Task: Find connections with filter location Chās with filter topic #creativitywith filter profile language French with filter current company Motilal Oswal Financial Services Ltd with filter school Vel's Institute of Science, Technoloyg and Advanced Studies, Chennai with filter industry Data Security Software Products with filter service category Headshot Photography with filter keywords title Sociologist
Action: Mouse moved to (501, 48)
Screenshot: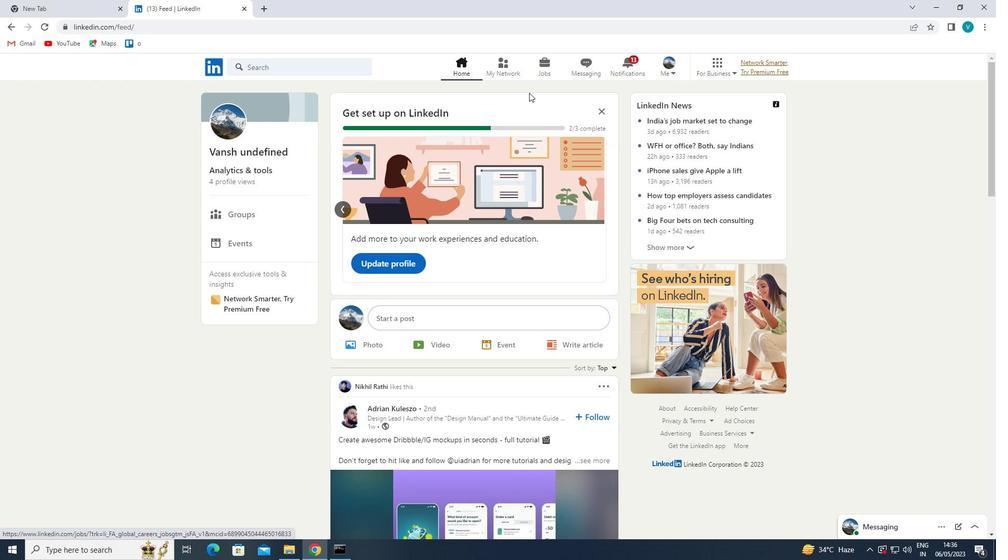 
Action: Mouse pressed left at (501, 48)
Screenshot: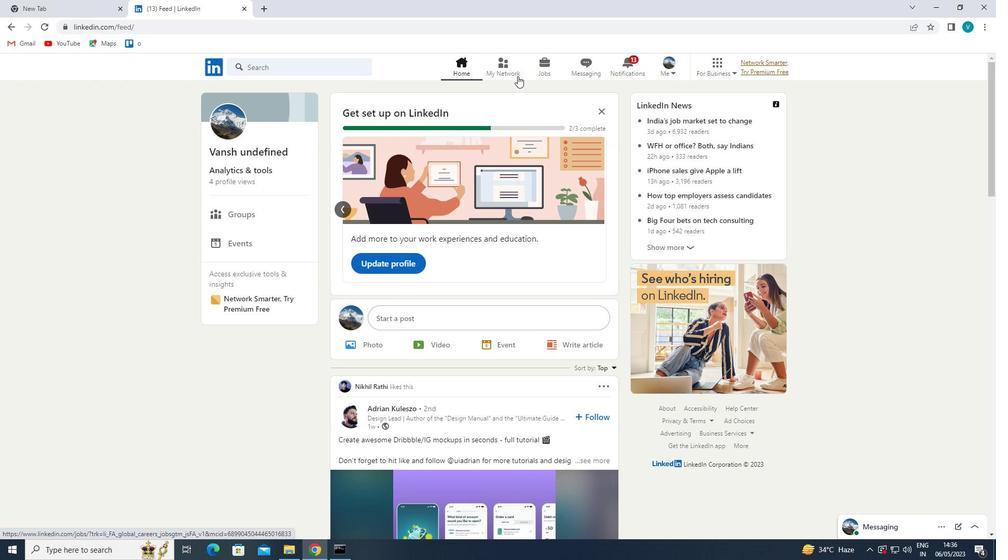 
Action: Mouse moved to (515, 77)
Screenshot: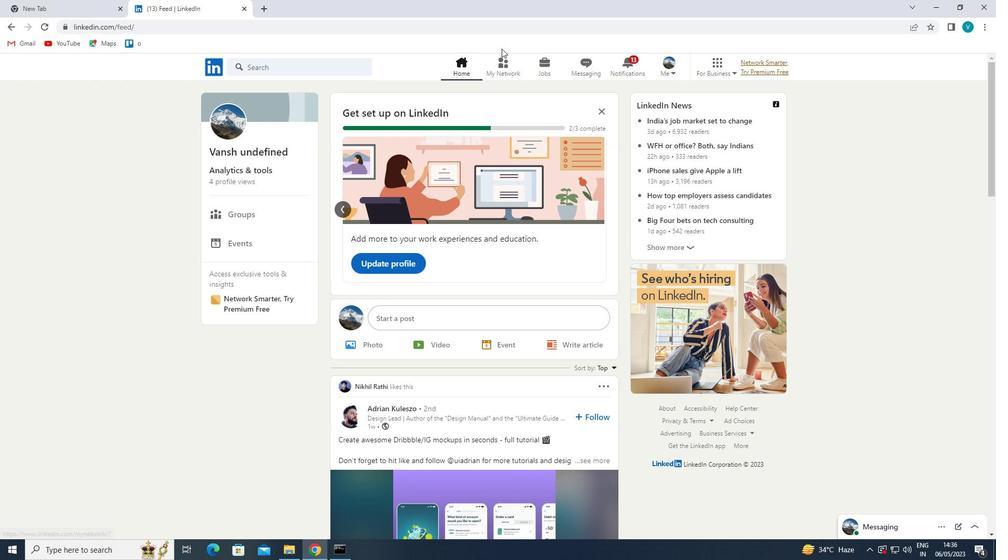 
Action: Mouse pressed left at (515, 77)
Screenshot: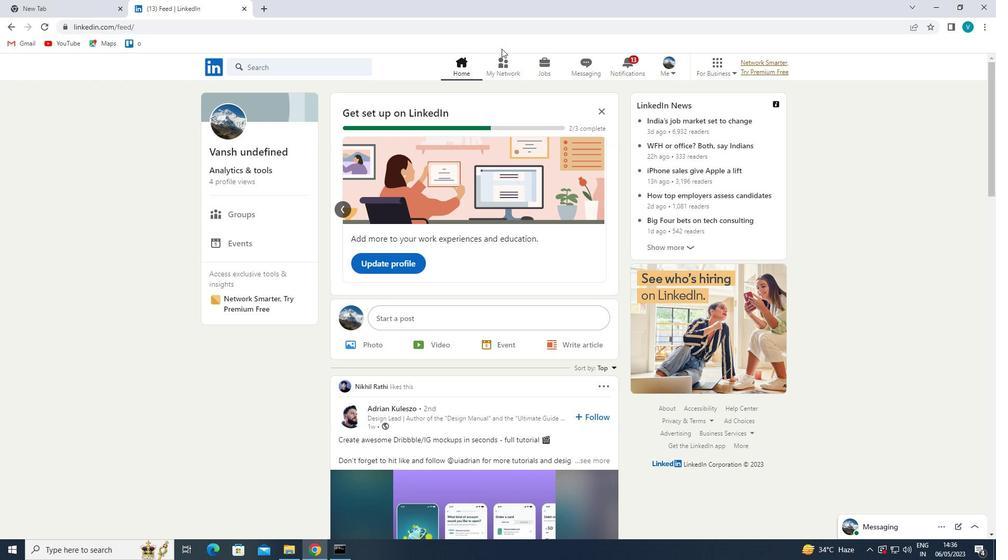 
Action: Mouse moved to (296, 121)
Screenshot: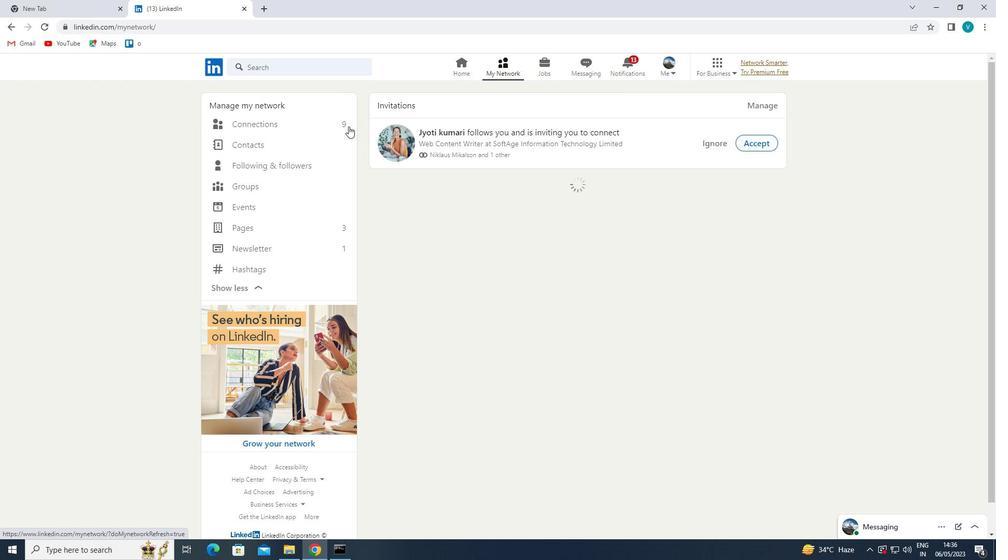
Action: Mouse pressed left at (296, 121)
Screenshot: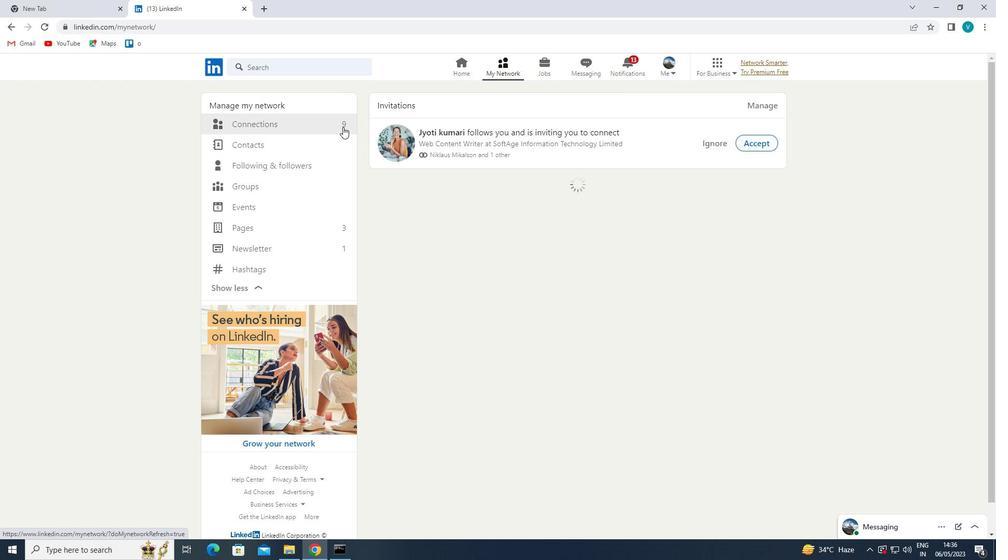 
Action: Mouse moved to (572, 127)
Screenshot: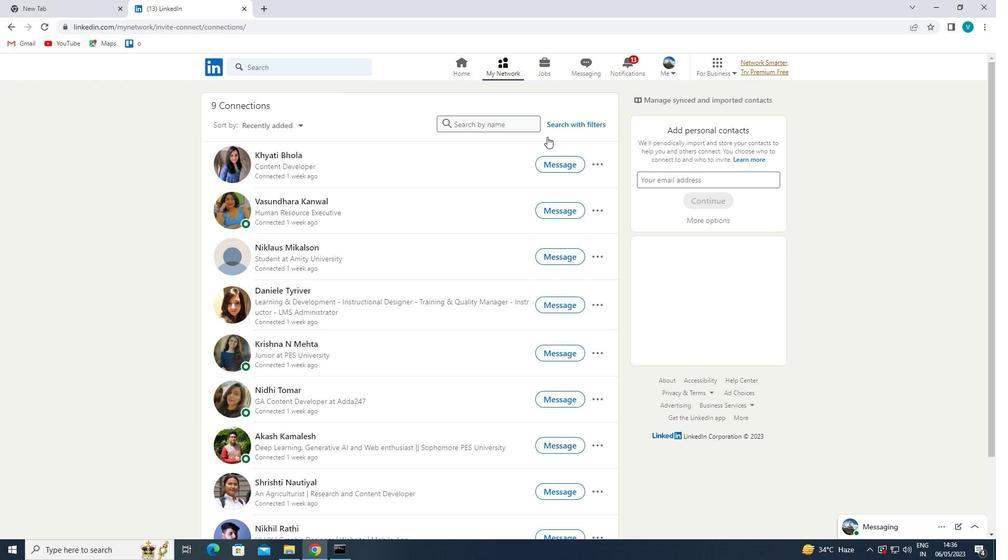 
Action: Mouse pressed left at (572, 127)
Screenshot: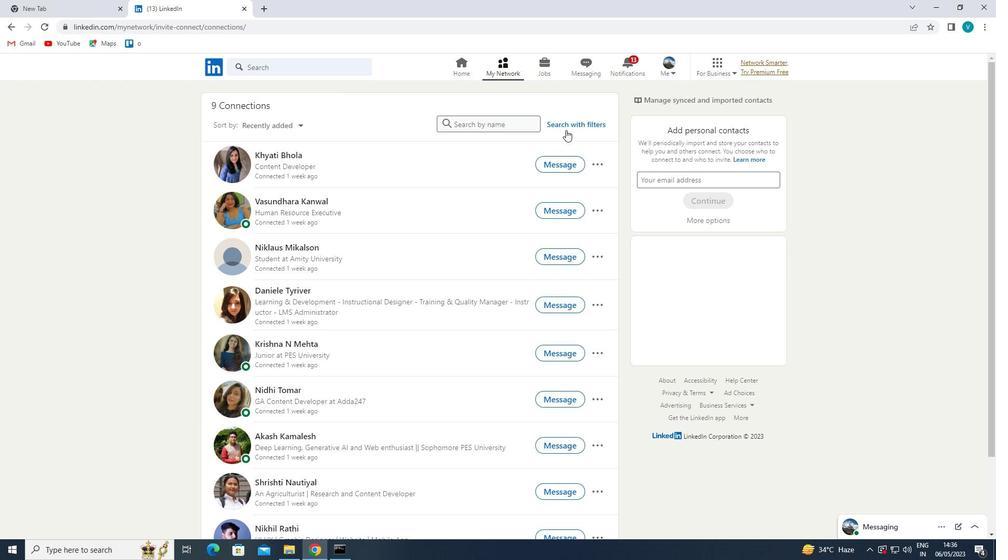 
Action: Mouse moved to (484, 99)
Screenshot: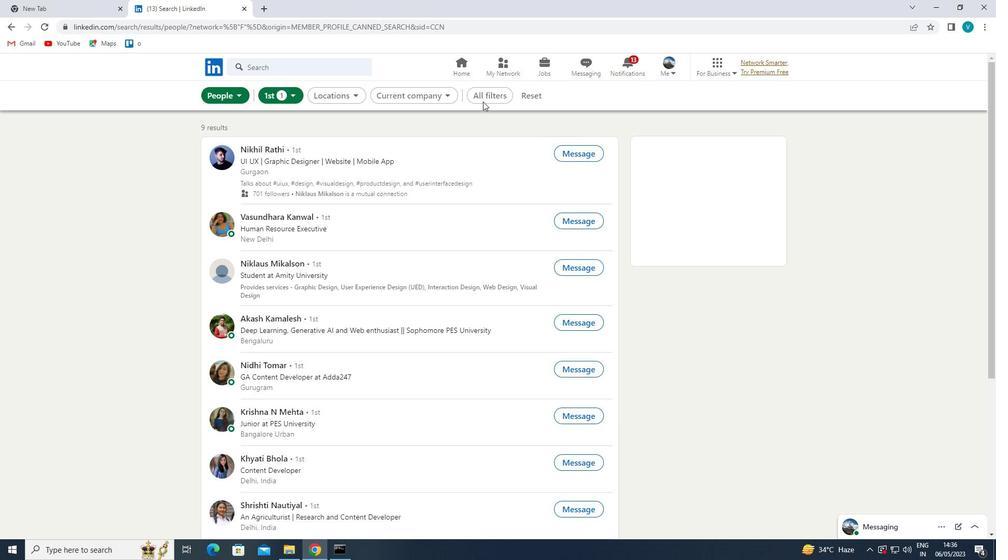 
Action: Mouse pressed left at (484, 99)
Screenshot: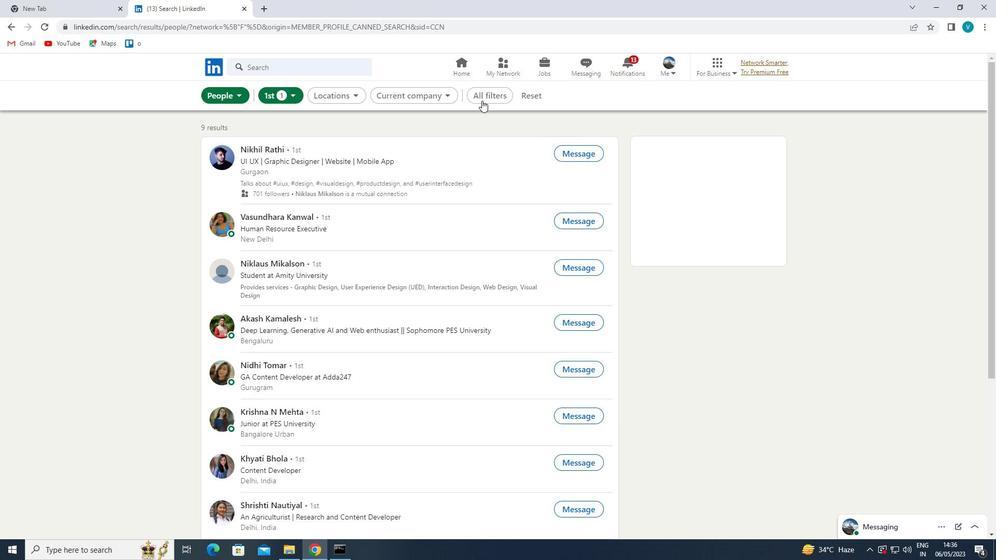 
Action: Mouse moved to (862, 277)
Screenshot: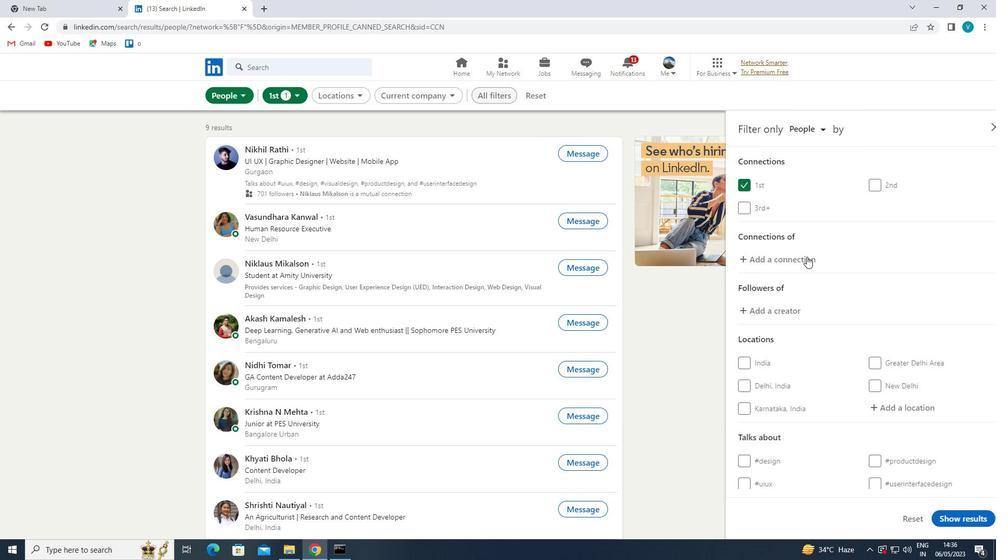 
Action: Mouse scrolled (862, 277) with delta (0, 0)
Screenshot: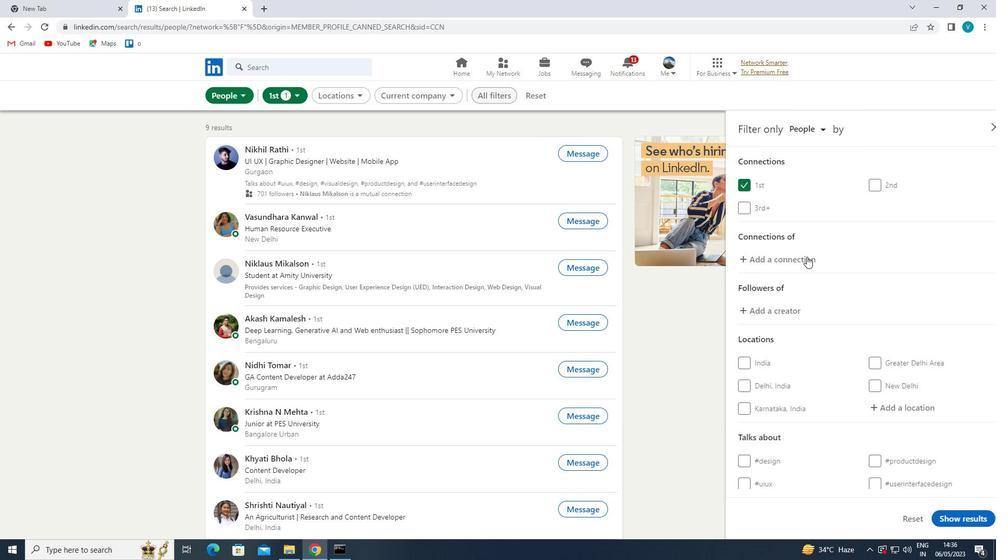 
Action: Mouse scrolled (862, 277) with delta (0, 0)
Screenshot: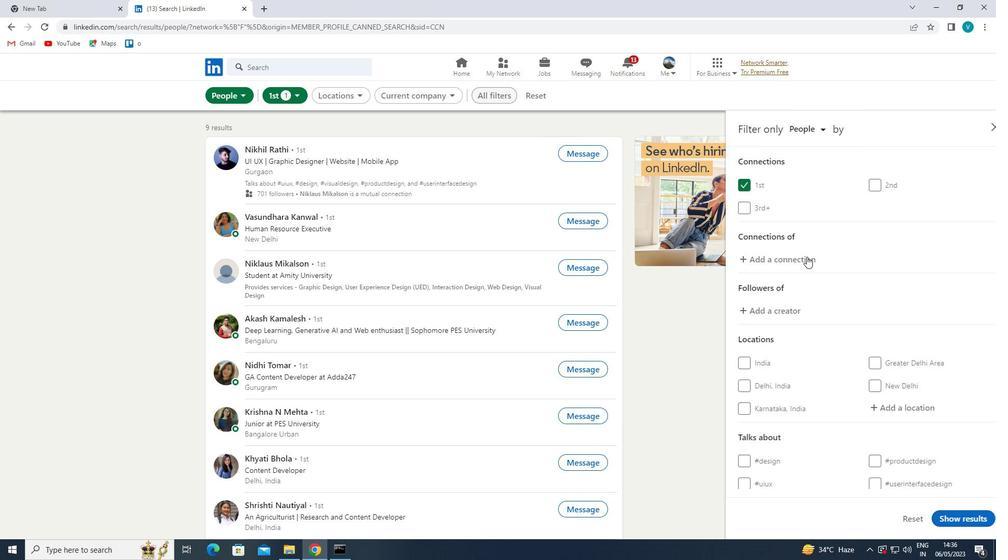 
Action: Mouse moved to (874, 307)
Screenshot: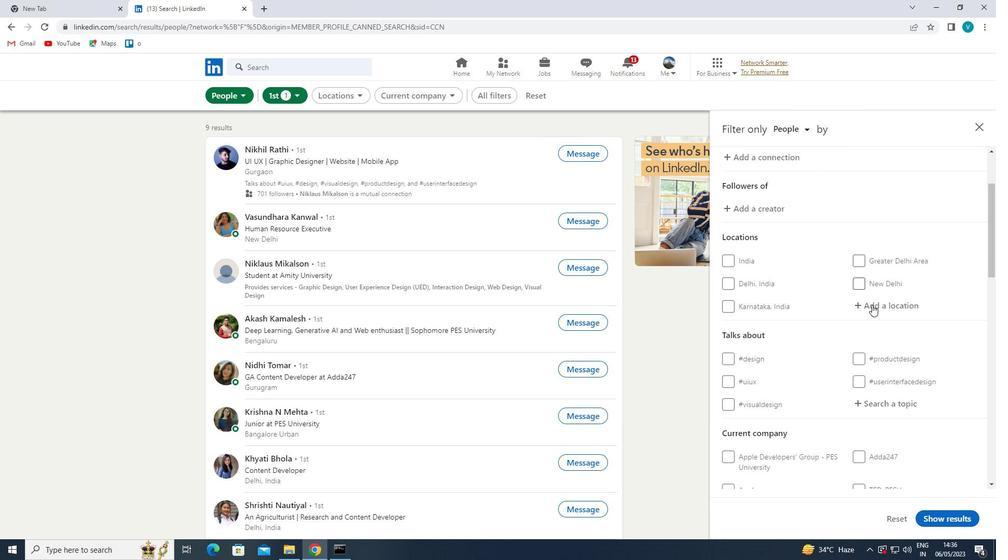 
Action: Mouse pressed left at (874, 307)
Screenshot: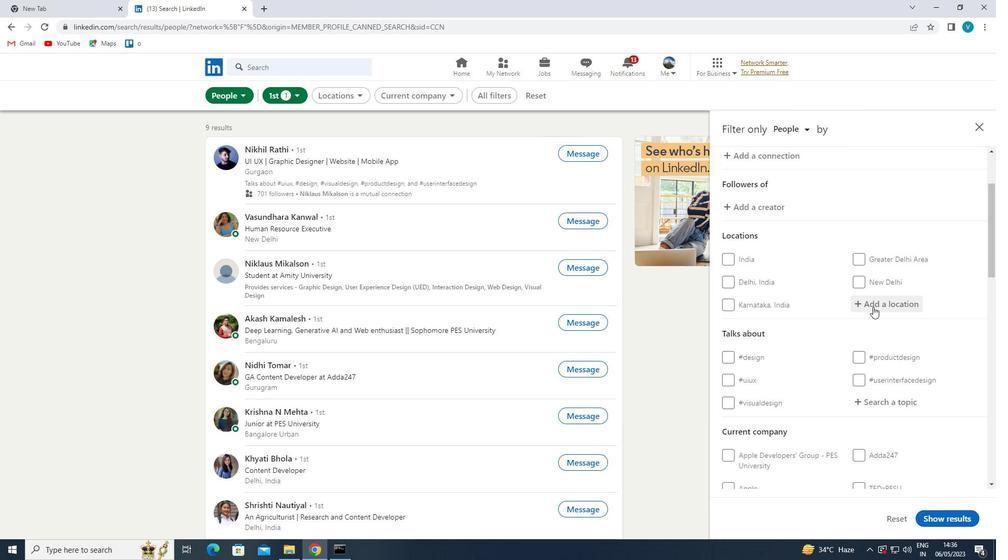 
Action: Mouse moved to (711, 257)
Screenshot: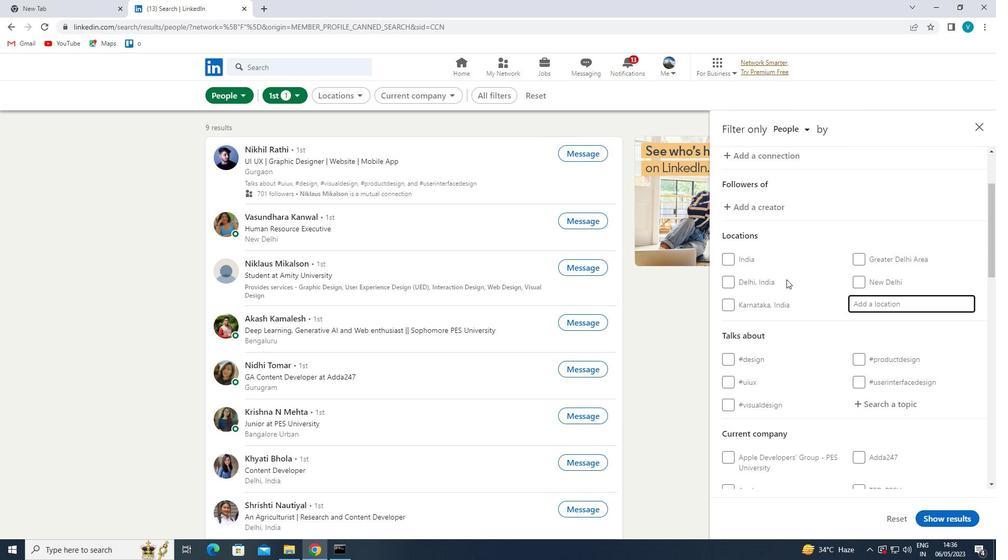 
Action: Key pressed <Key.shift>CHAS
Screenshot: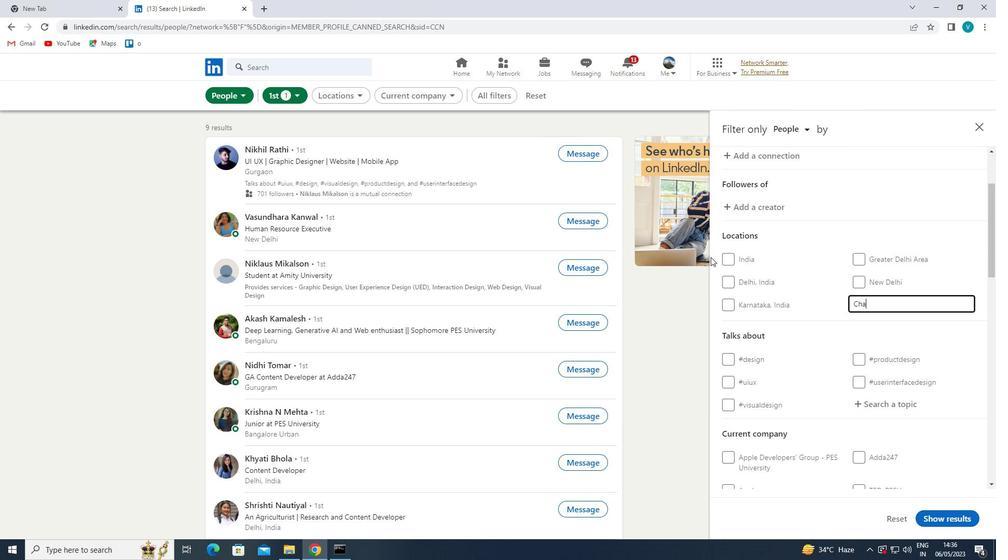 
Action: Mouse moved to (778, 316)
Screenshot: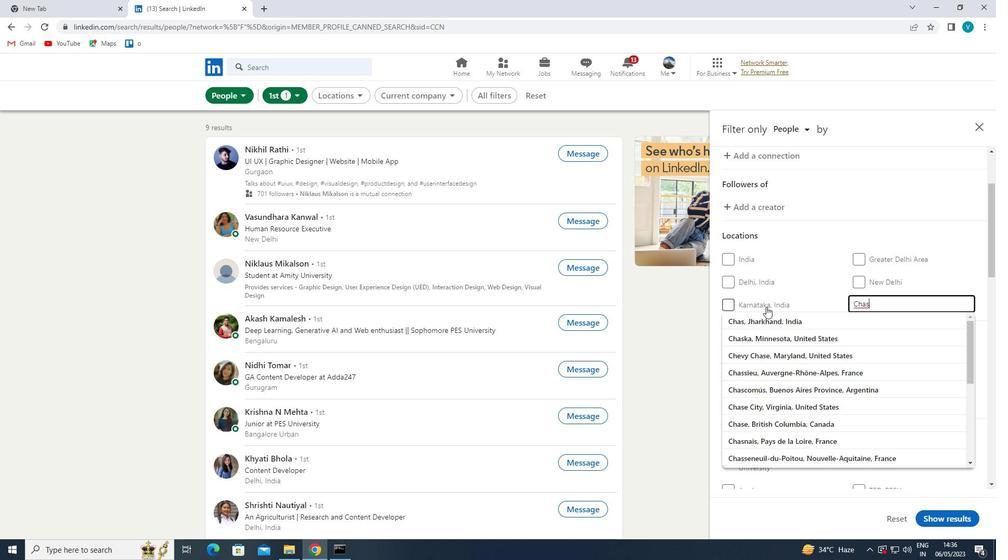 
Action: Mouse pressed left at (778, 316)
Screenshot: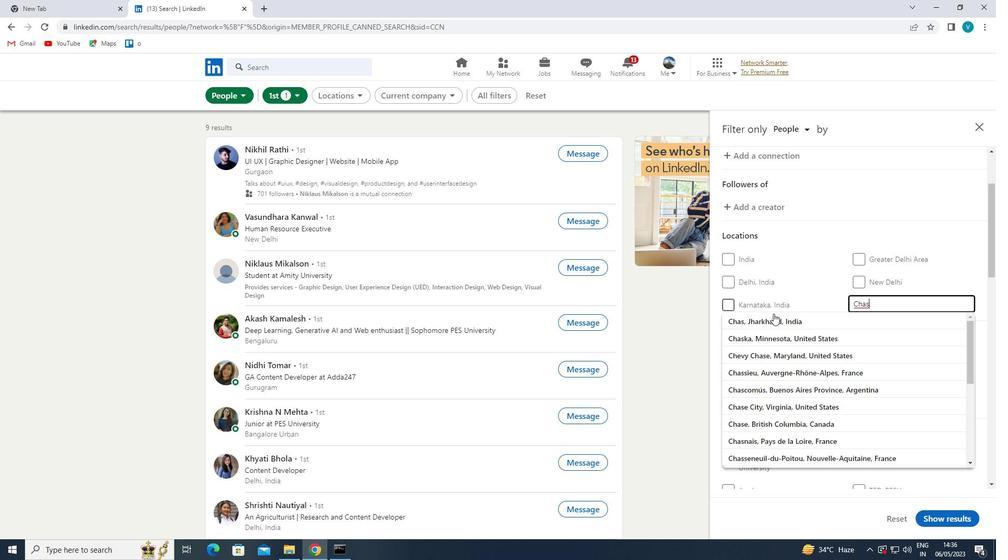 
Action: Mouse moved to (780, 317)
Screenshot: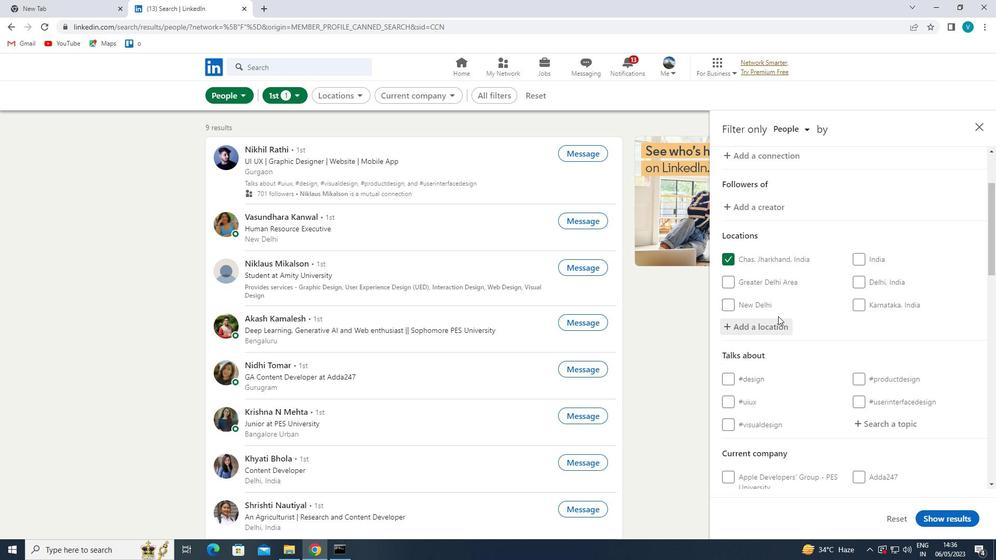 
Action: Mouse scrolled (780, 316) with delta (0, 0)
Screenshot: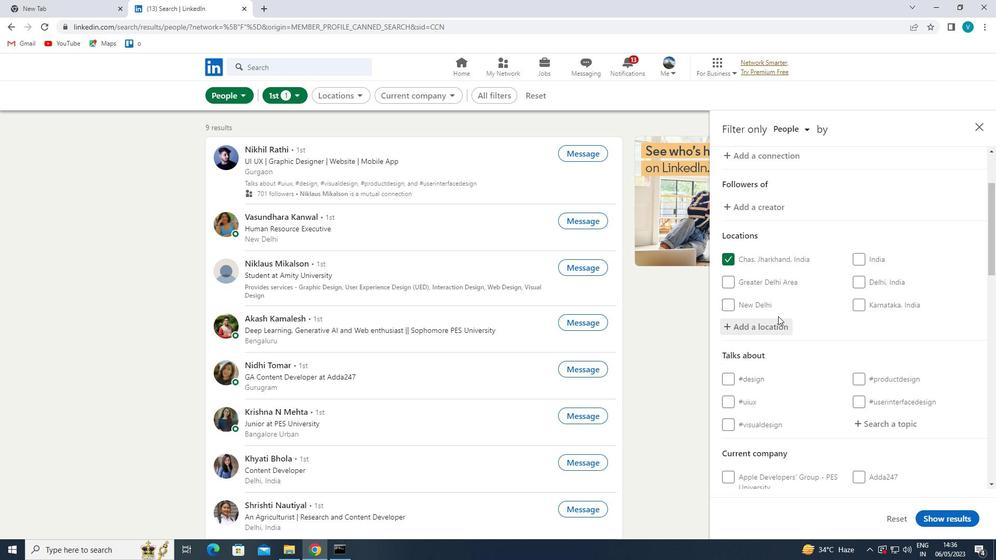 
Action: Mouse moved to (791, 323)
Screenshot: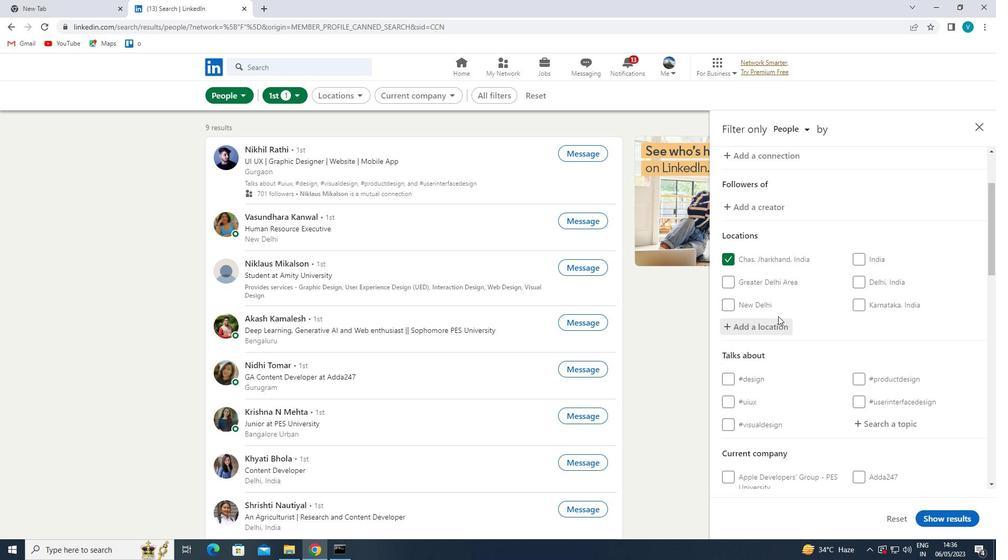 
Action: Mouse scrolled (791, 323) with delta (0, 0)
Screenshot: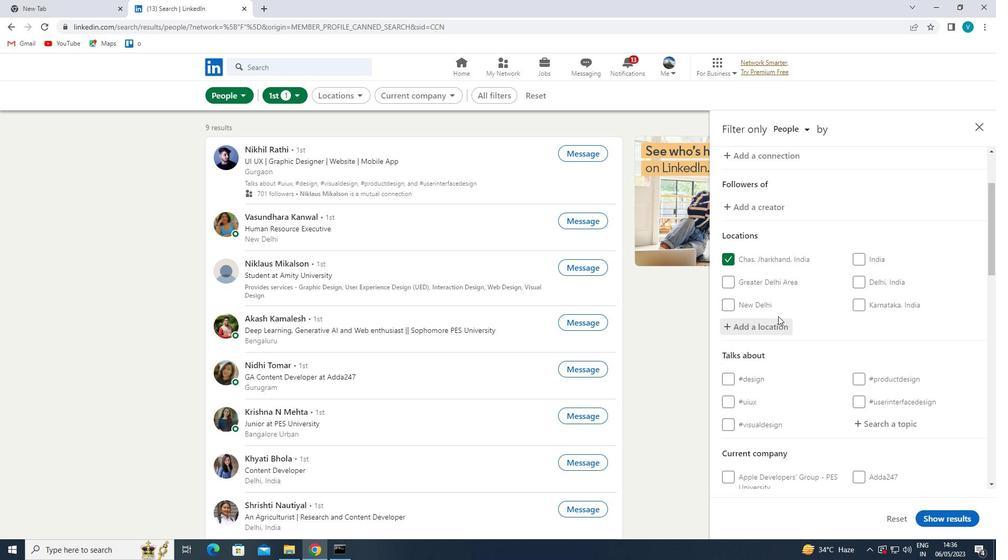 
Action: Mouse moved to (873, 316)
Screenshot: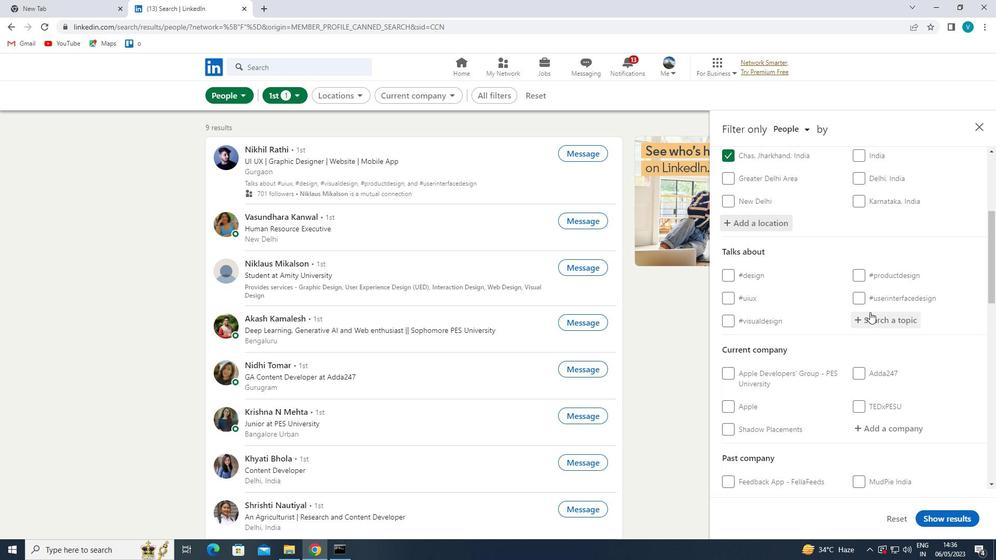 
Action: Mouse pressed left at (873, 316)
Screenshot: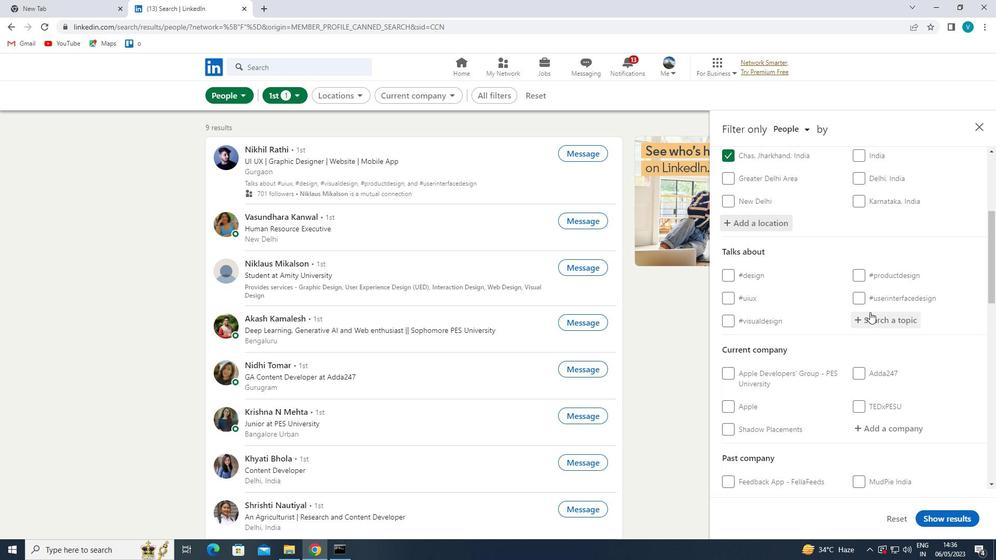 
Action: Mouse moved to (623, 482)
Screenshot: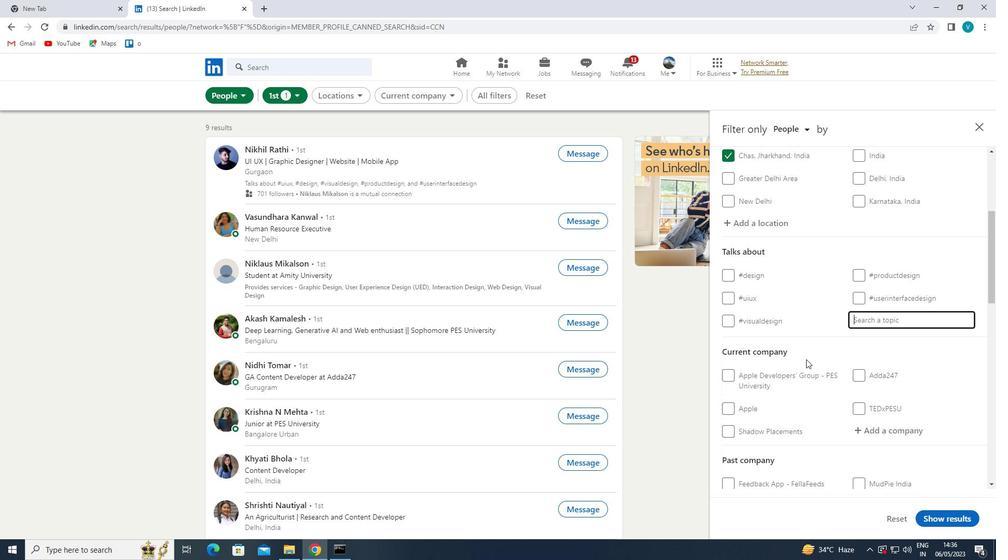 
Action: Key pressed CREA
Screenshot: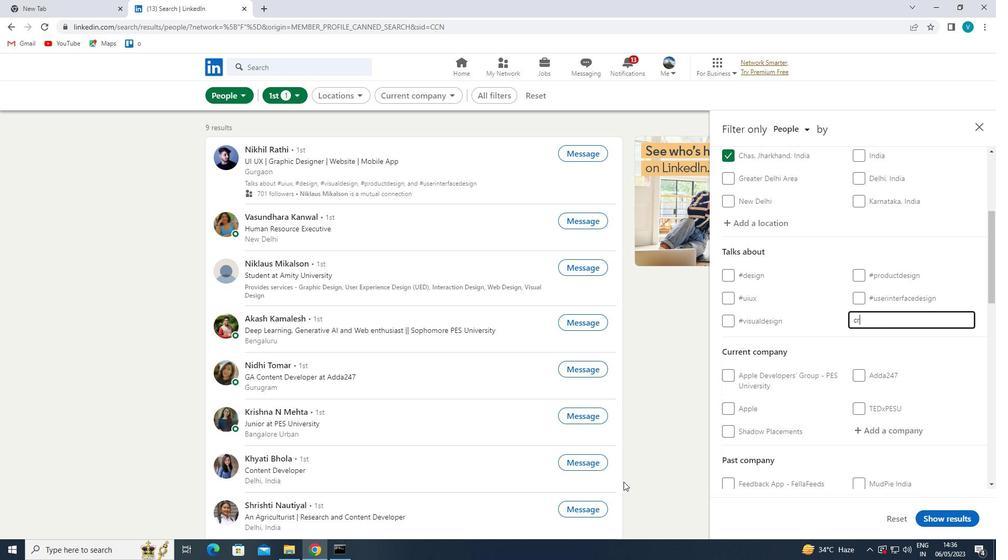 
Action: Mouse moved to (644, 470)
Screenshot: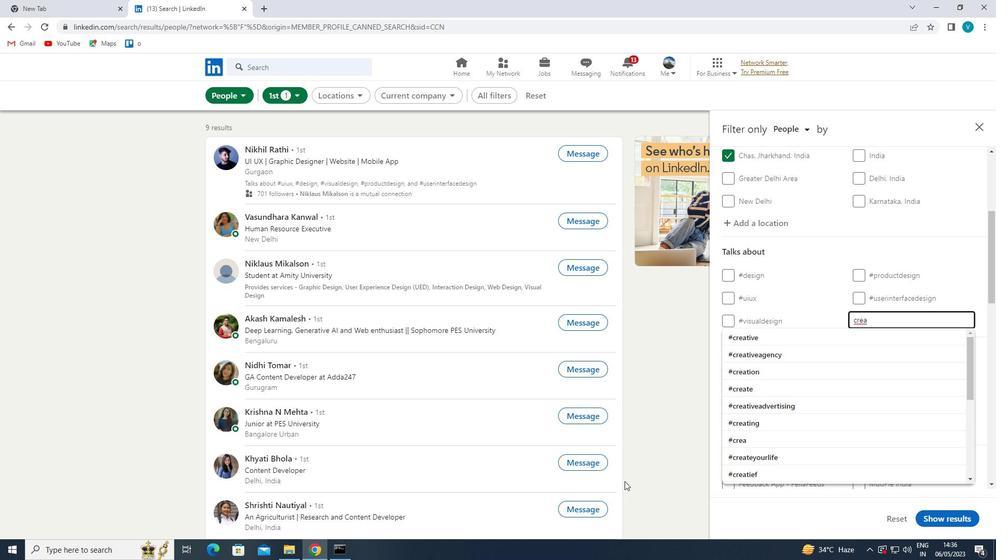 
Action: Key pressed TIV
Screenshot: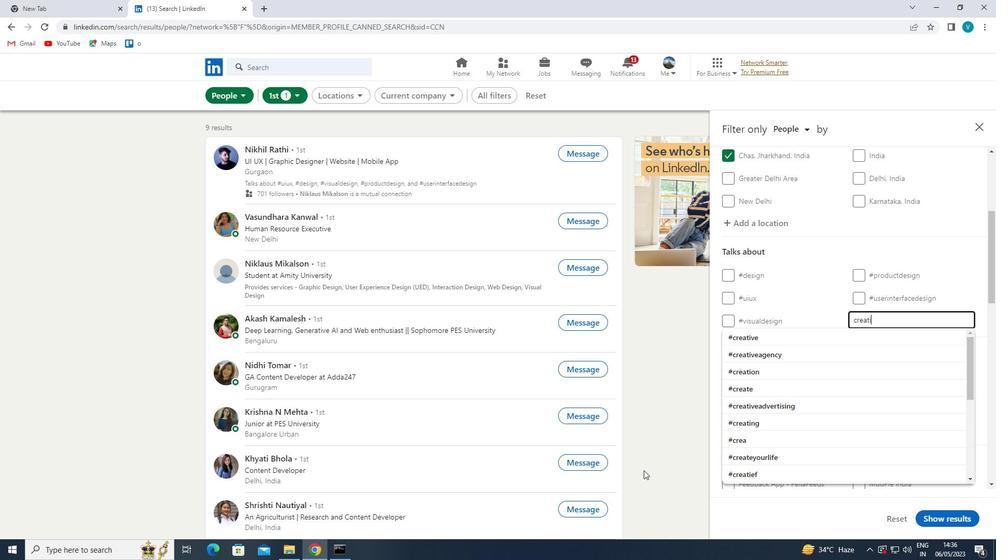 
Action: Mouse moved to (647, 367)
Screenshot: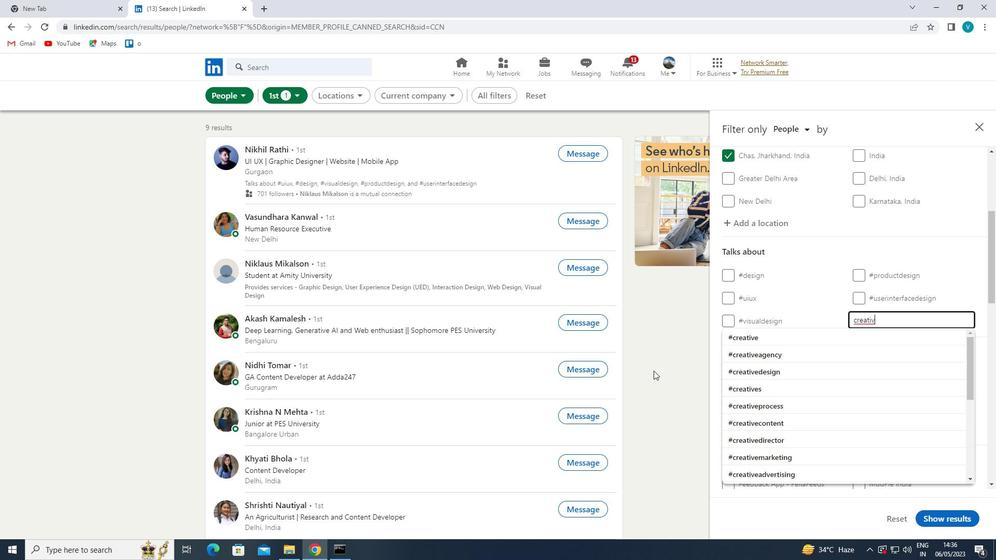 
Action: Key pressed ITY
Screenshot: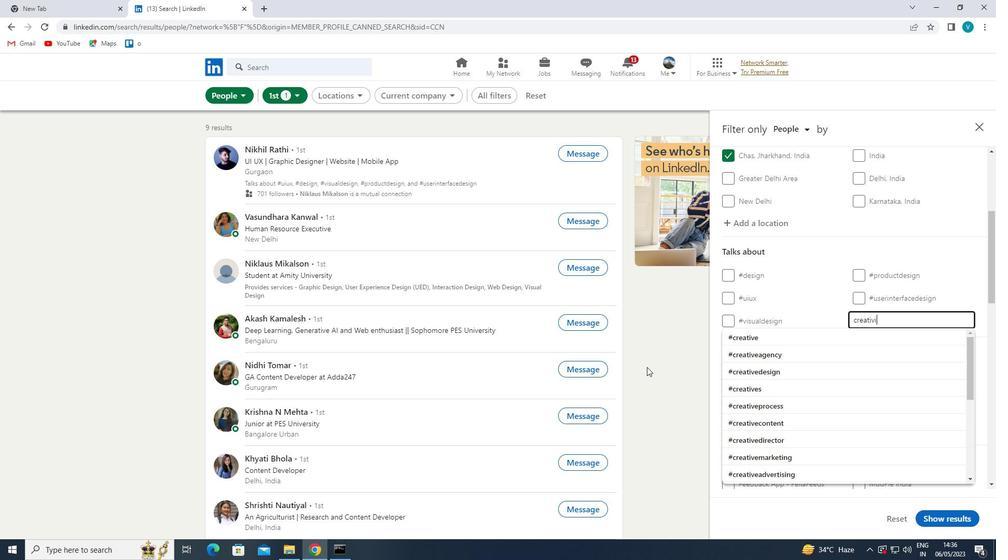 
Action: Mouse moved to (748, 337)
Screenshot: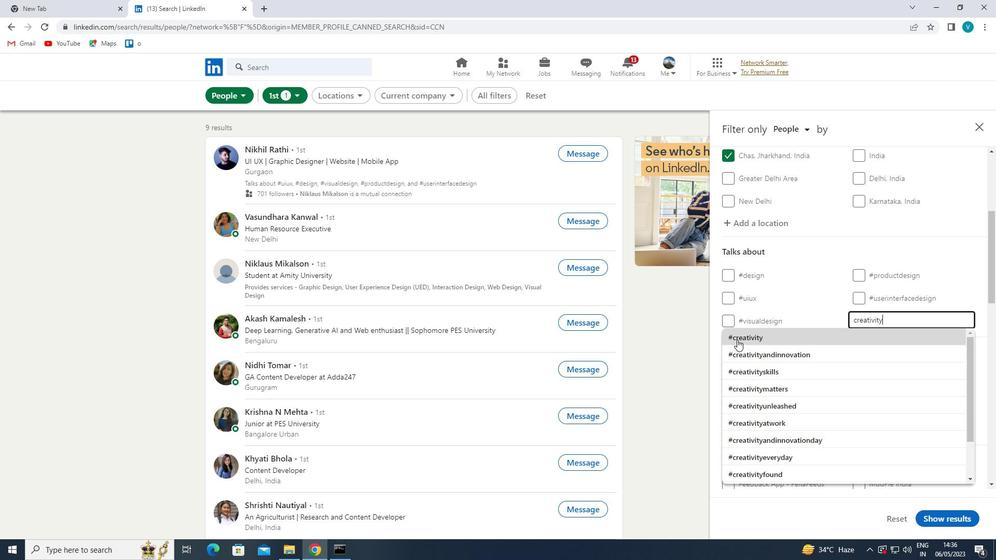
Action: Mouse pressed left at (748, 337)
Screenshot: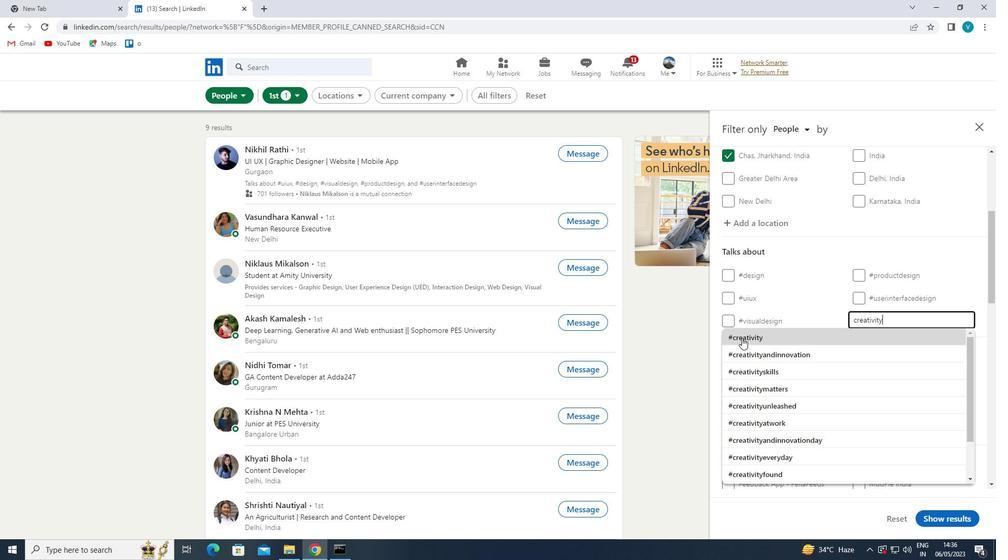 
Action: Mouse scrolled (748, 336) with delta (0, 0)
Screenshot: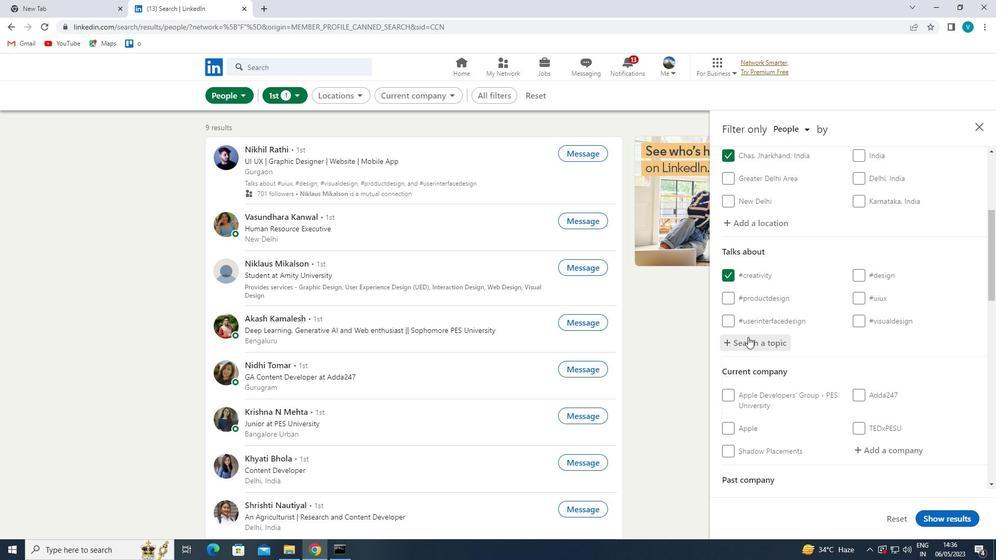 
Action: Mouse moved to (752, 337)
Screenshot: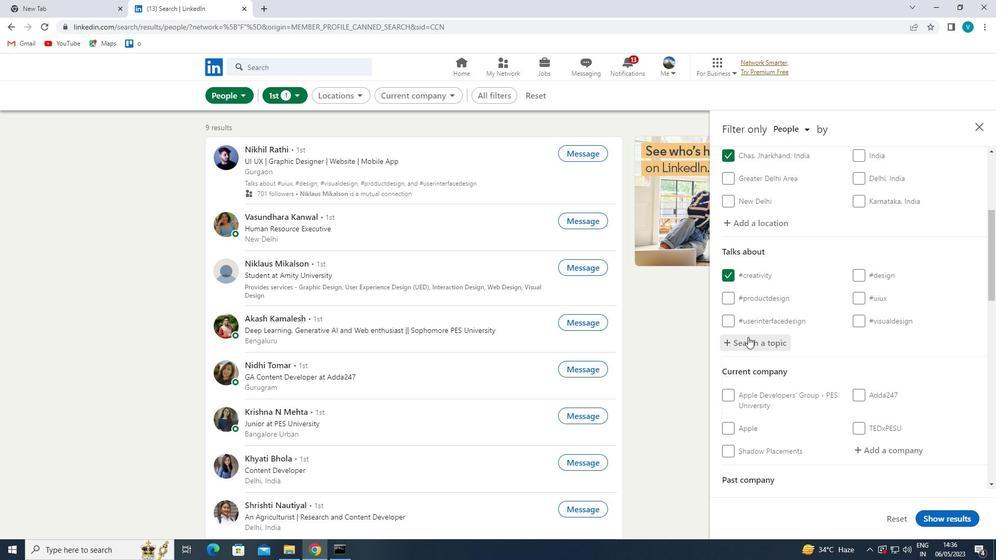 
Action: Mouse scrolled (752, 337) with delta (0, 0)
Screenshot: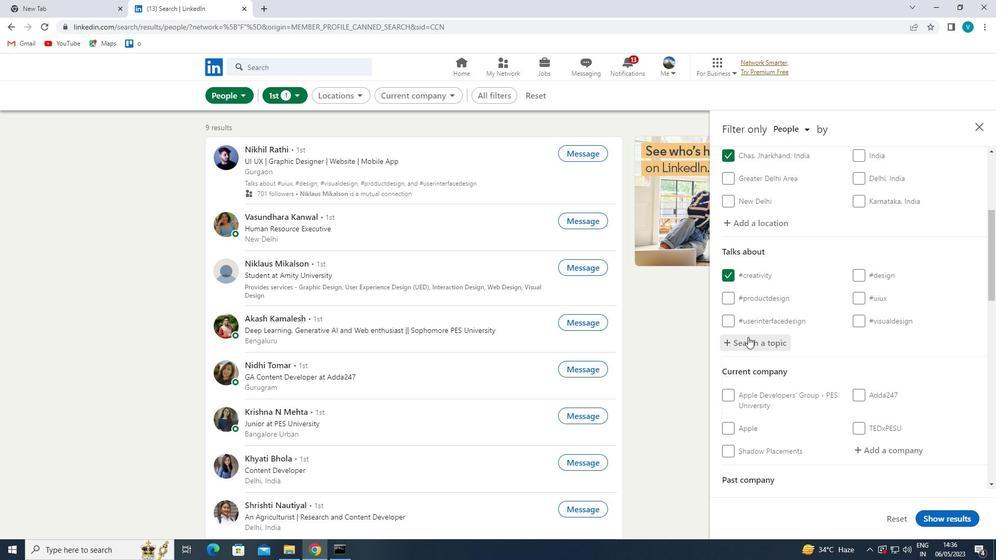 
Action: Mouse moved to (765, 344)
Screenshot: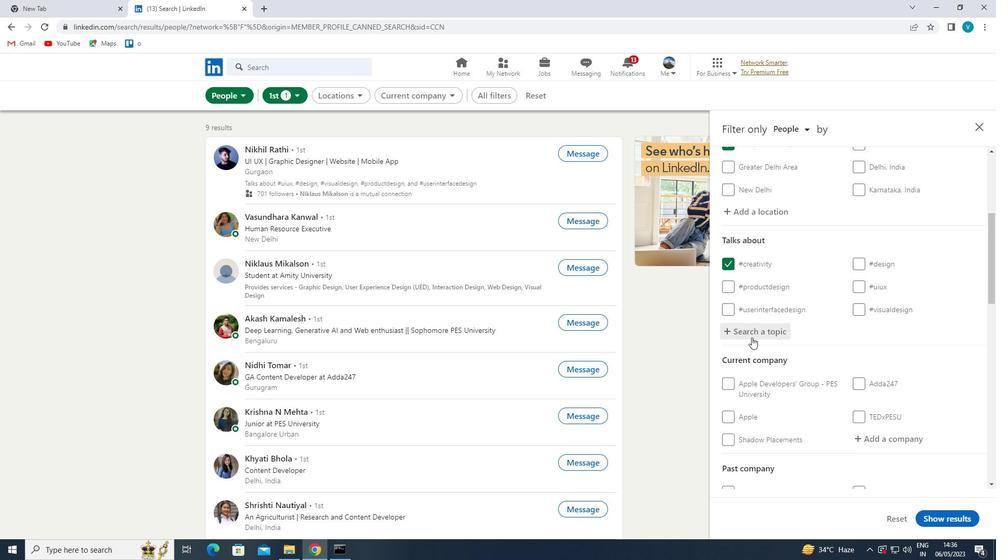 
Action: Mouse scrolled (765, 344) with delta (0, 0)
Screenshot: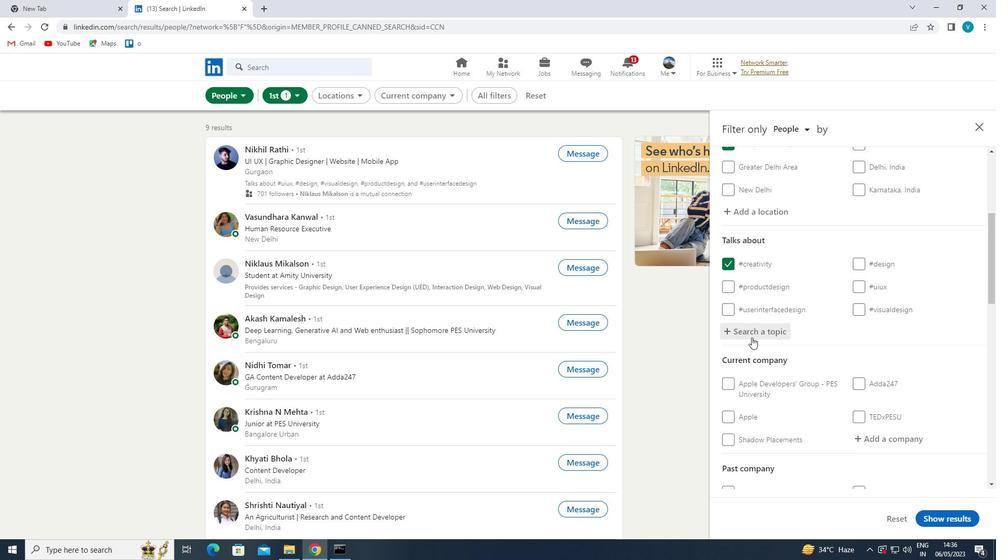 
Action: Mouse moved to (860, 297)
Screenshot: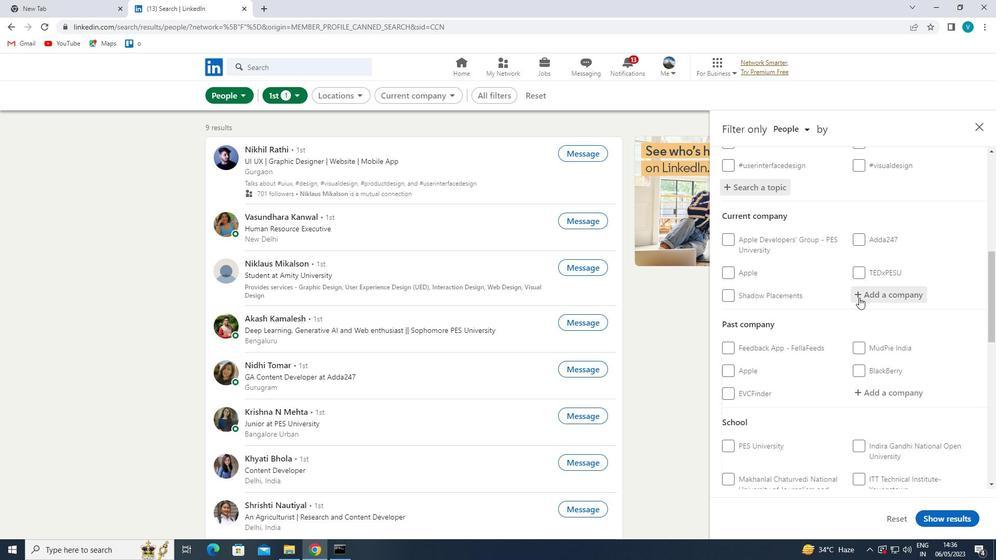 
Action: Mouse pressed left at (860, 297)
Screenshot: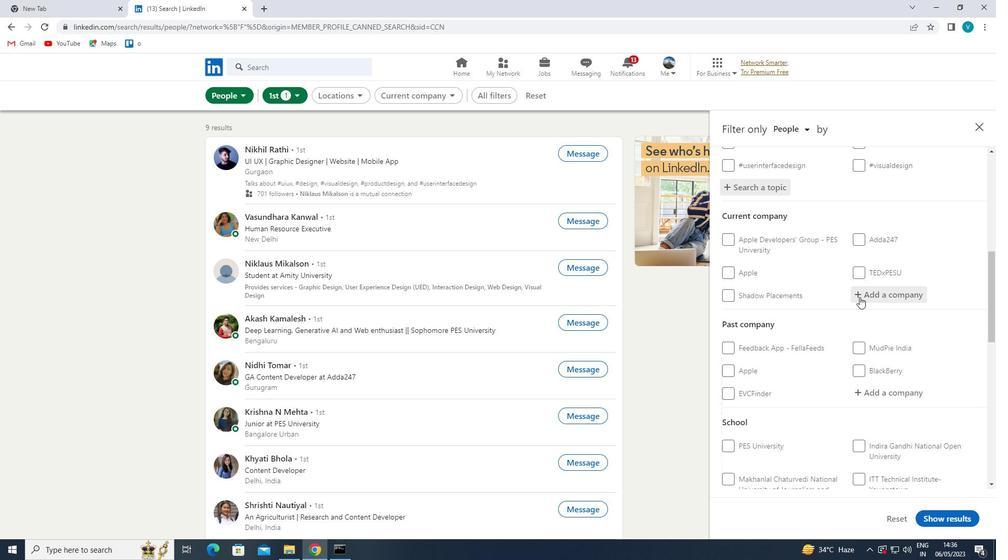 
Action: Mouse moved to (713, 215)
Screenshot: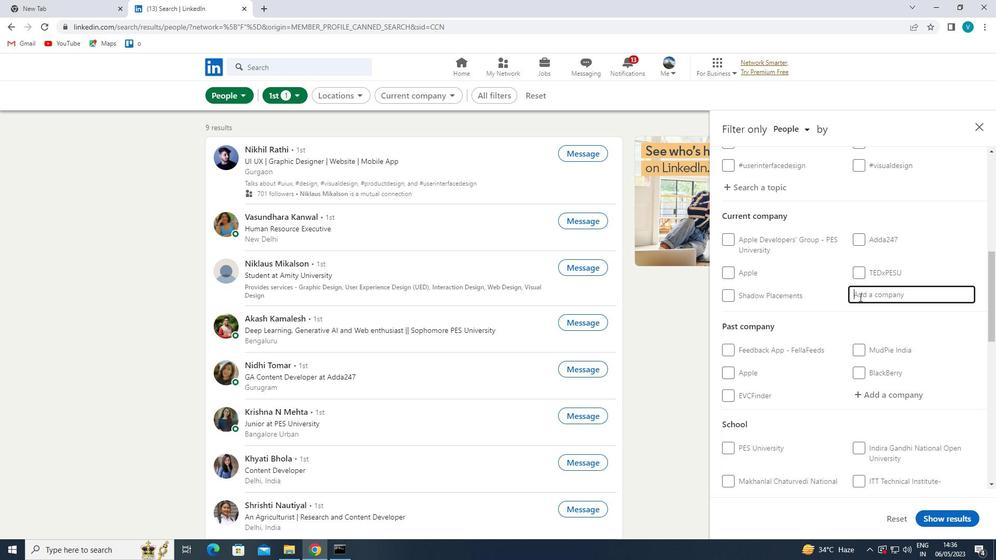 
Action: Key pressed <Key.shift>
Screenshot: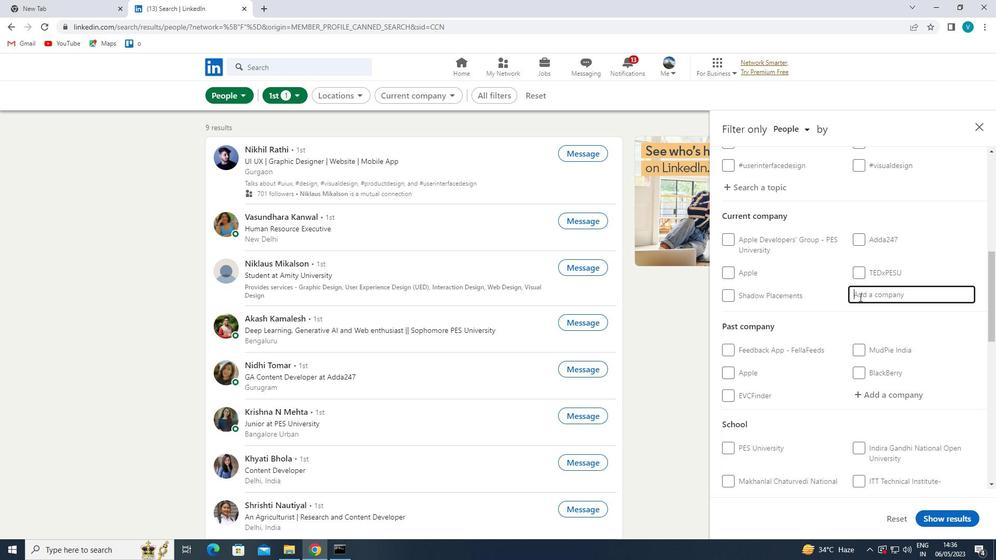 
Action: Mouse moved to (642, 181)
Screenshot: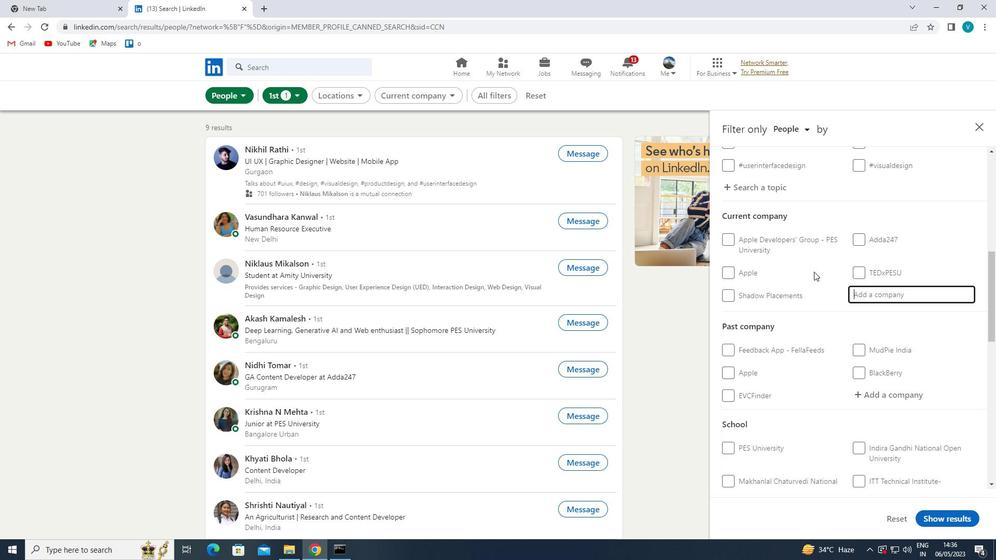 
Action: Key pressed MOTILAL
Screenshot: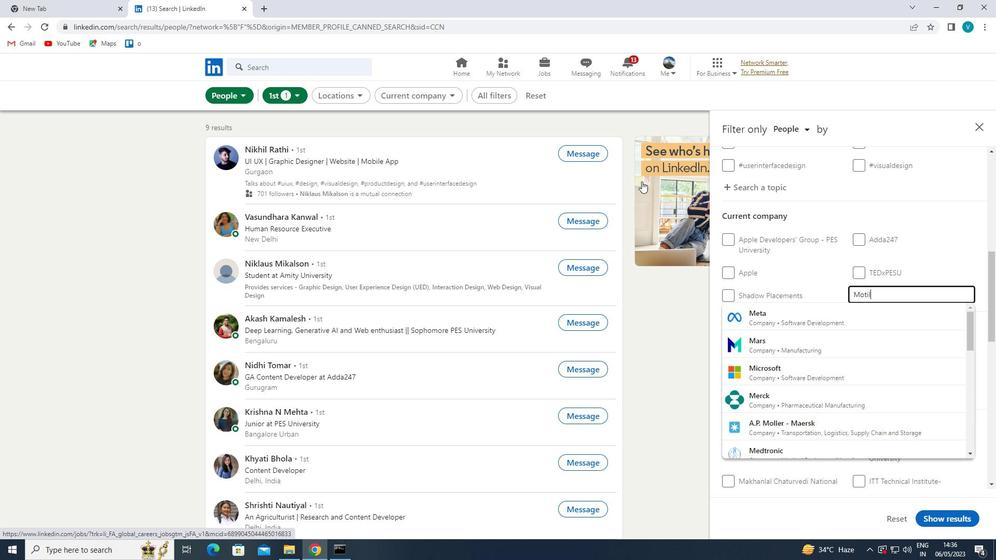 
Action: Mouse moved to (835, 313)
Screenshot: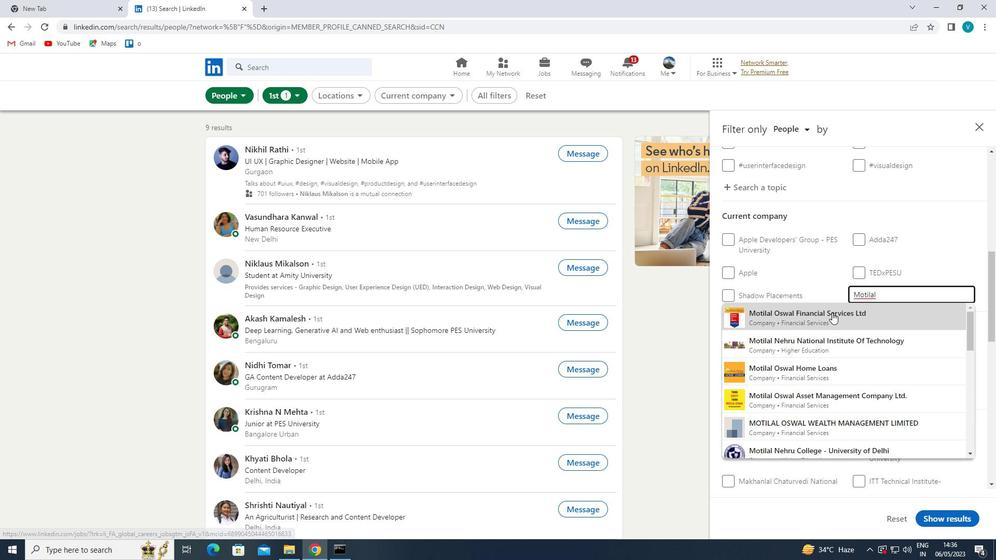
Action: Mouse pressed left at (835, 313)
Screenshot: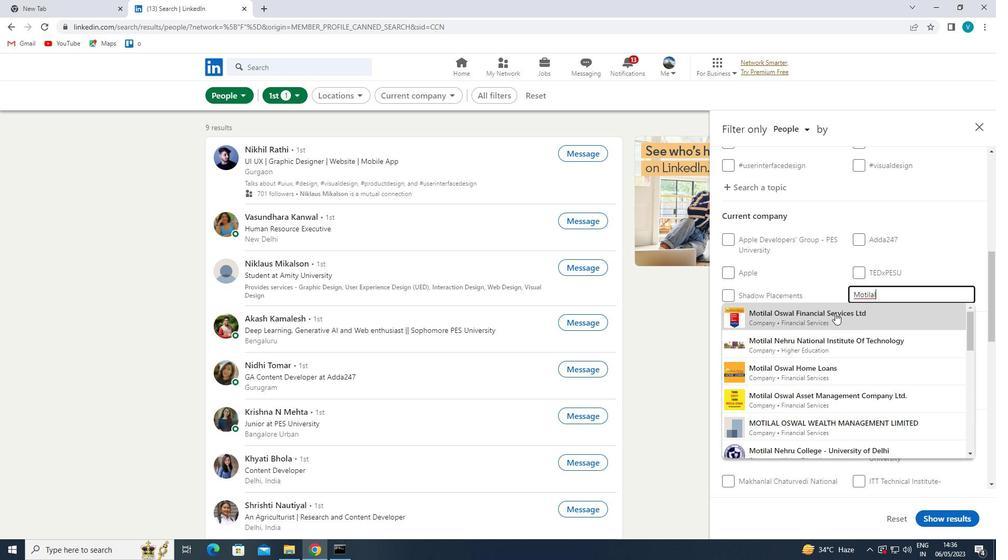 
Action: Mouse scrolled (835, 313) with delta (0, 0)
Screenshot: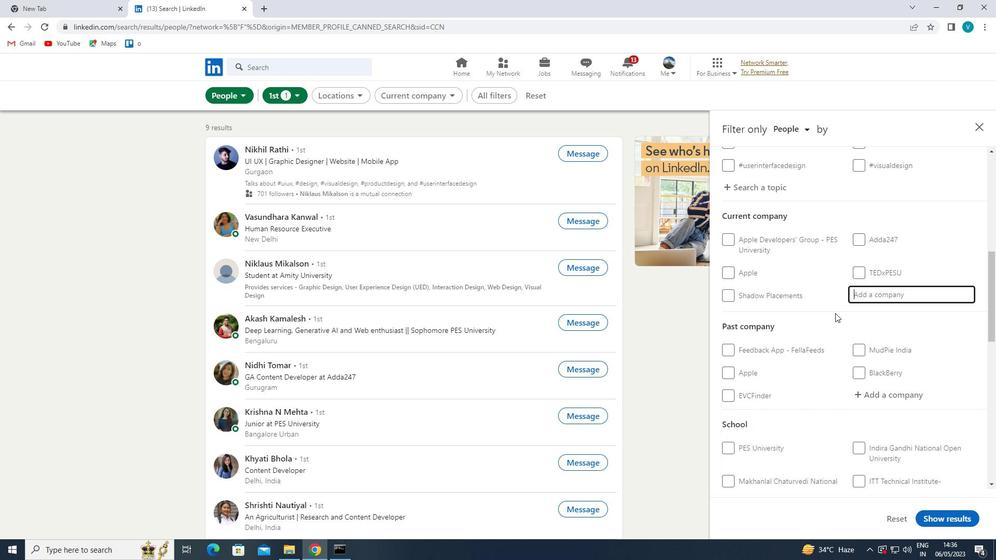 
Action: Mouse scrolled (835, 313) with delta (0, 0)
Screenshot: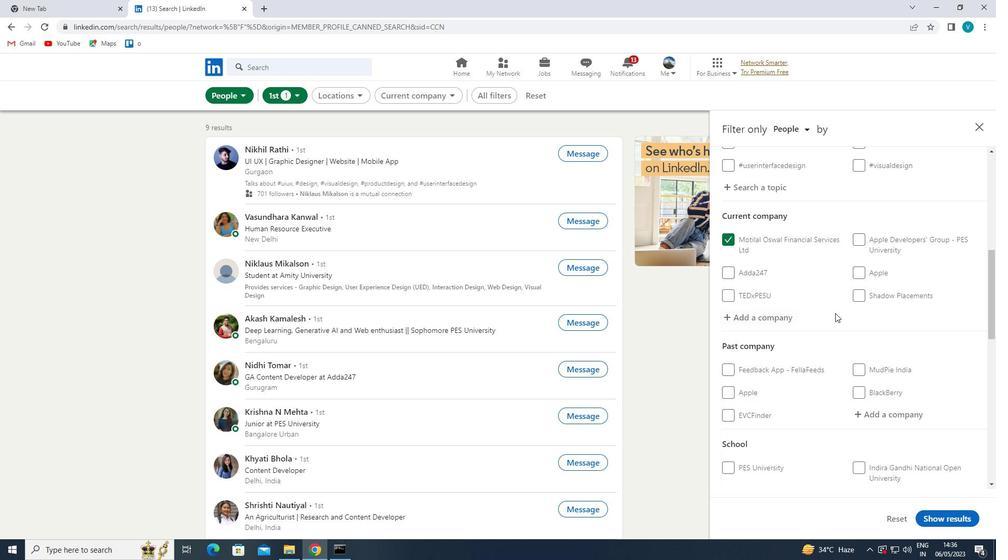 
Action: Mouse scrolled (835, 313) with delta (0, 0)
Screenshot: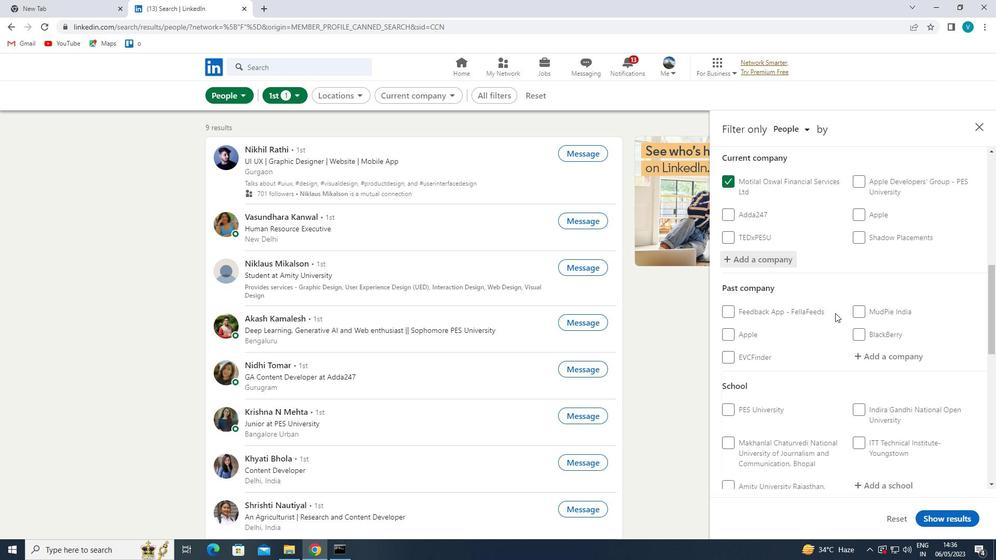 
Action: Mouse scrolled (835, 313) with delta (0, 0)
Screenshot: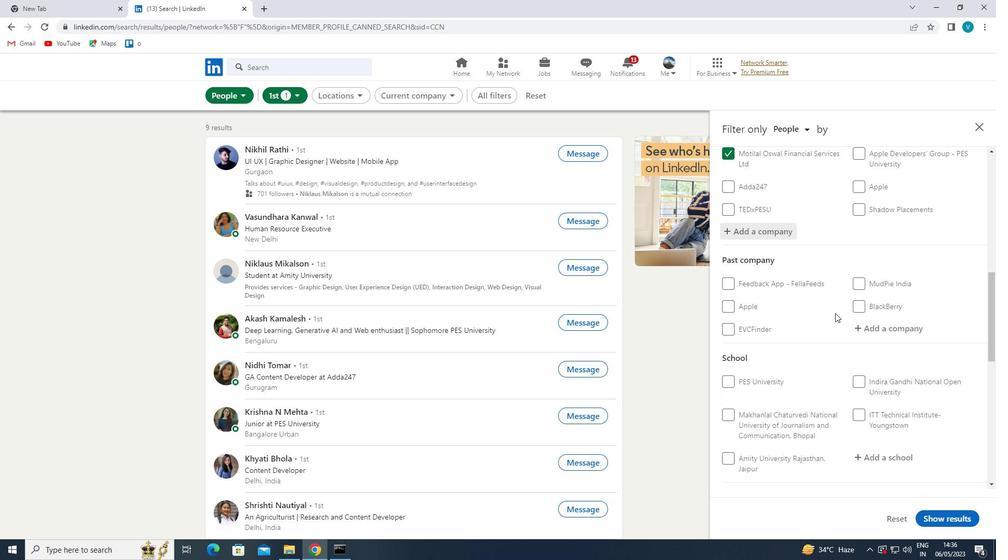 
Action: Mouse moved to (889, 335)
Screenshot: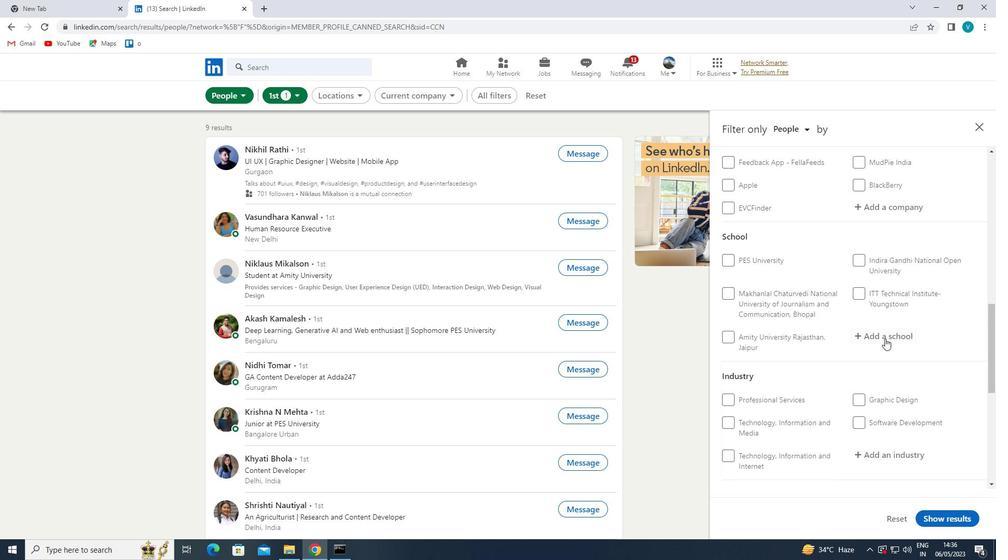 
Action: Mouse pressed left at (889, 335)
Screenshot: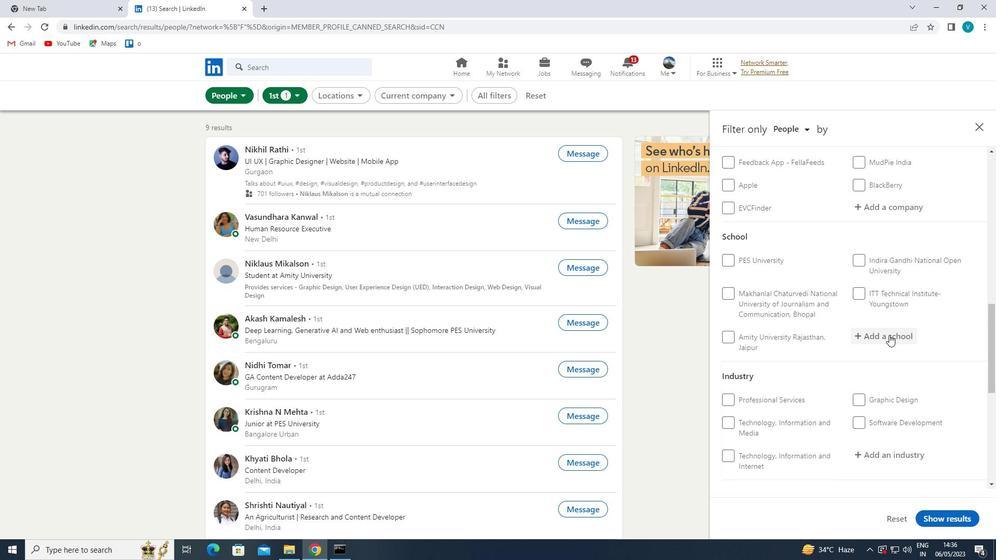 
Action: Mouse moved to (874, 345)
Screenshot: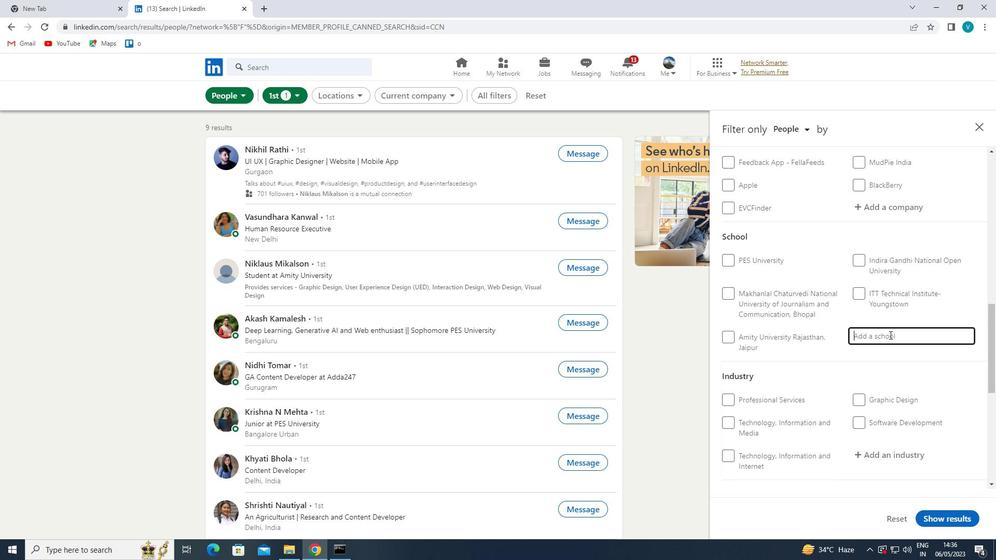 
Action: Key pressed <Key.shift>
Screenshot: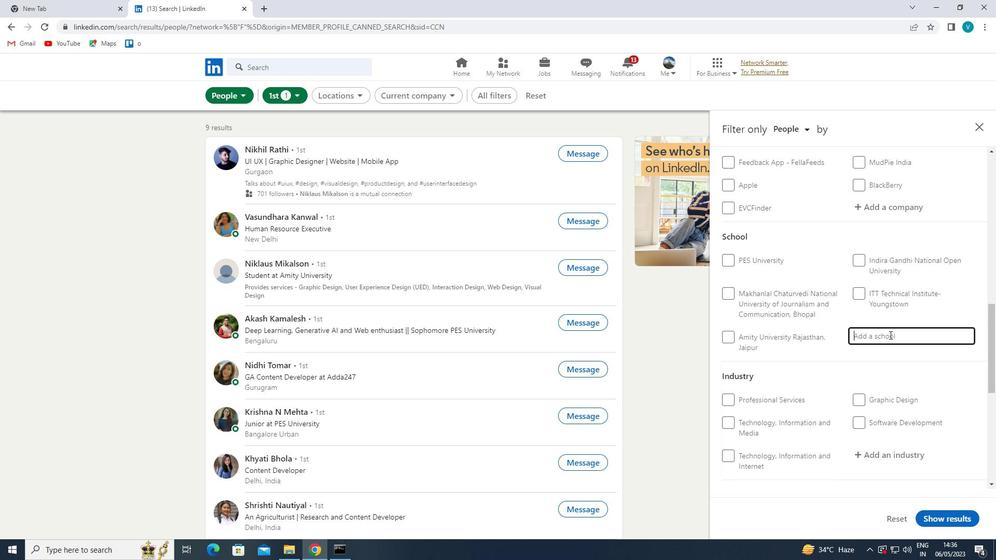 
Action: Mouse moved to (763, 411)
Screenshot: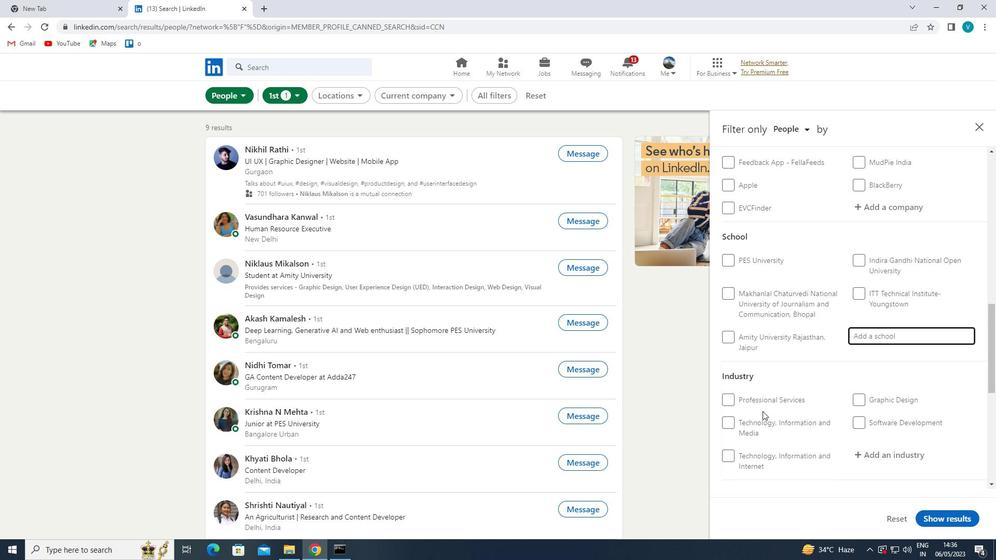 
Action: Key pressed VEL'S<Key.space><Key.shift>INST
Screenshot: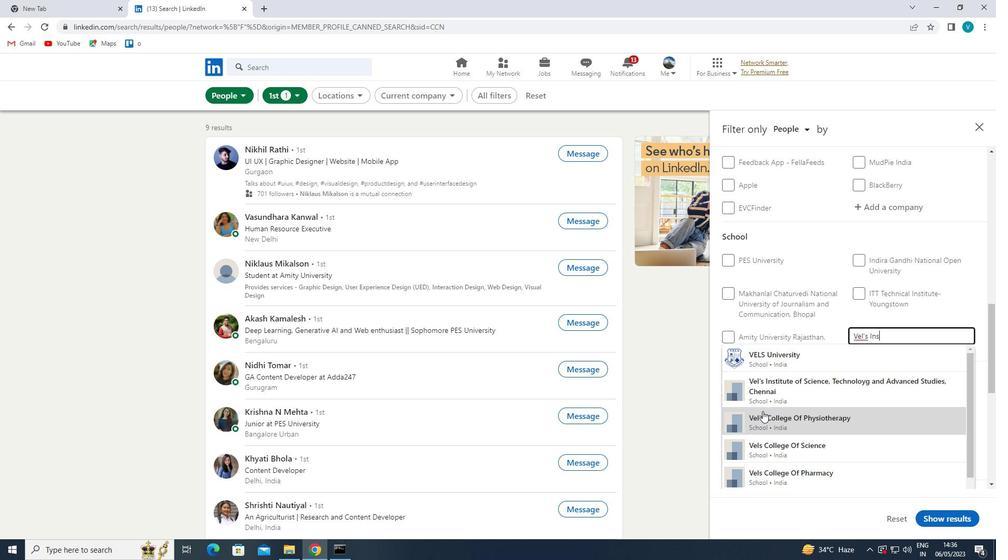 
Action: Mouse moved to (824, 371)
Screenshot: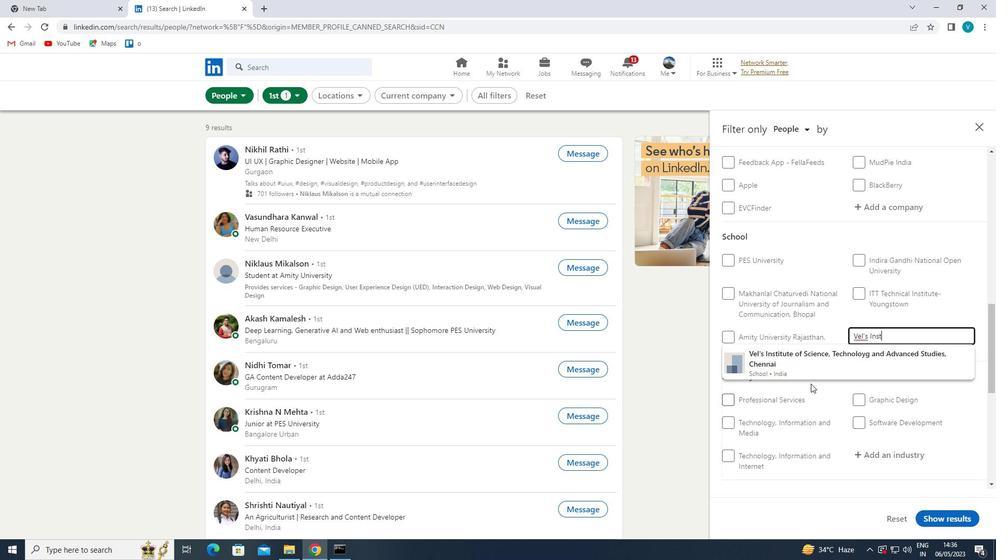 
Action: Mouse pressed left at (824, 371)
Screenshot: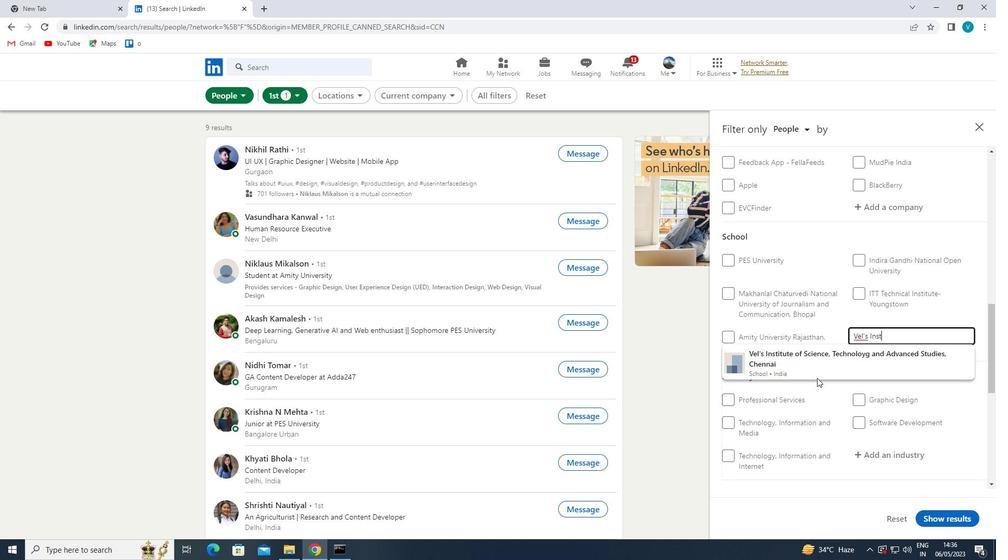 
Action: Mouse scrolled (824, 371) with delta (0, 0)
Screenshot: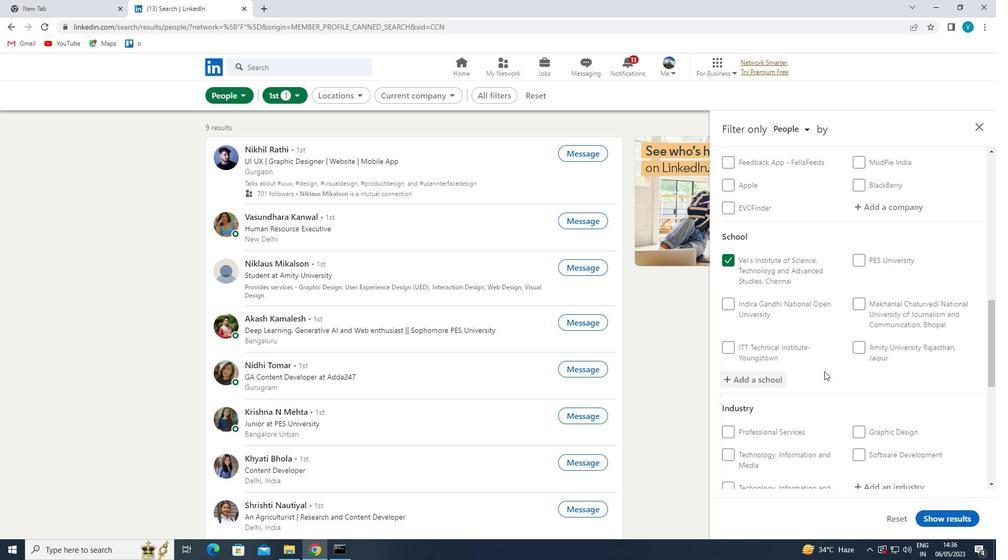 
Action: Mouse scrolled (824, 371) with delta (0, 0)
Screenshot: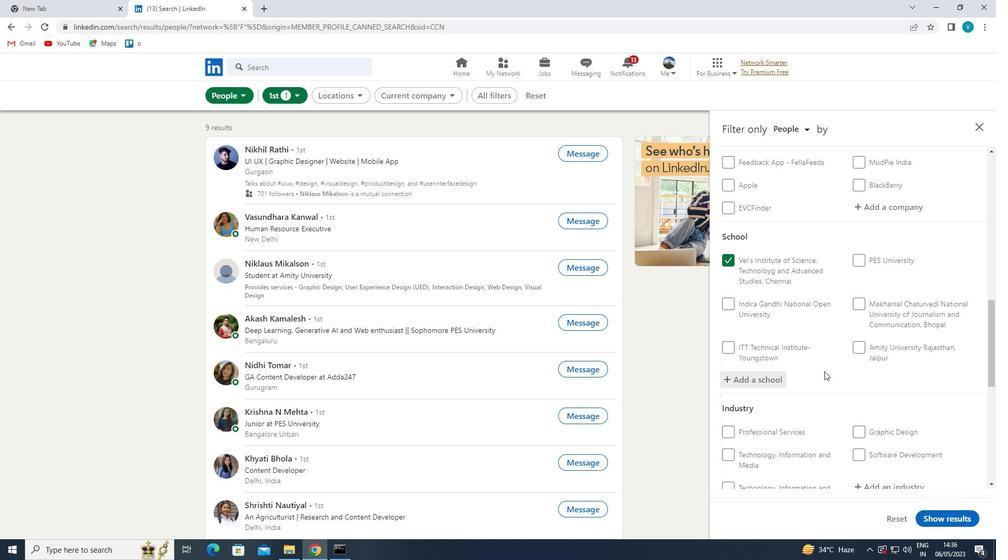 
Action: Mouse moved to (891, 378)
Screenshot: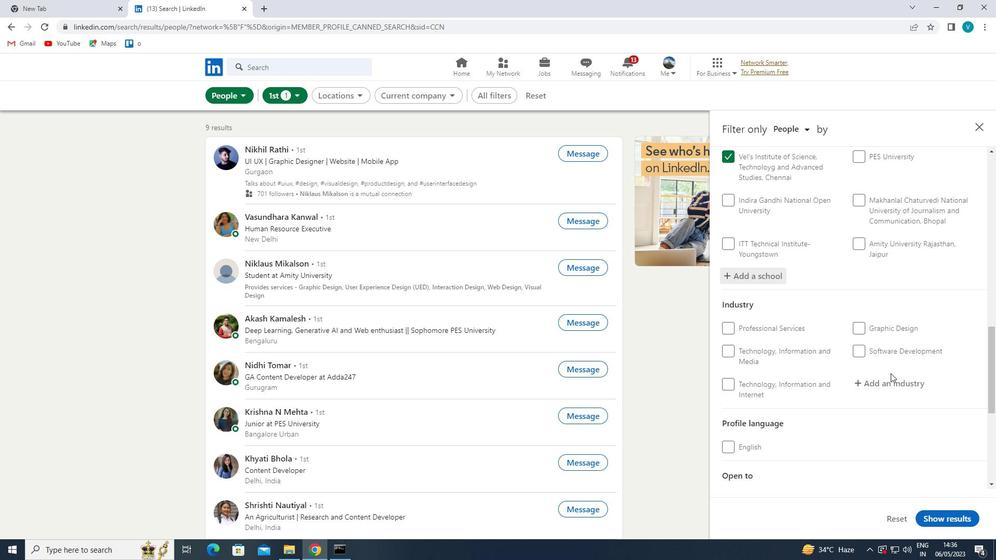 
Action: Mouse pressed left at (891, 378)
Screenshot: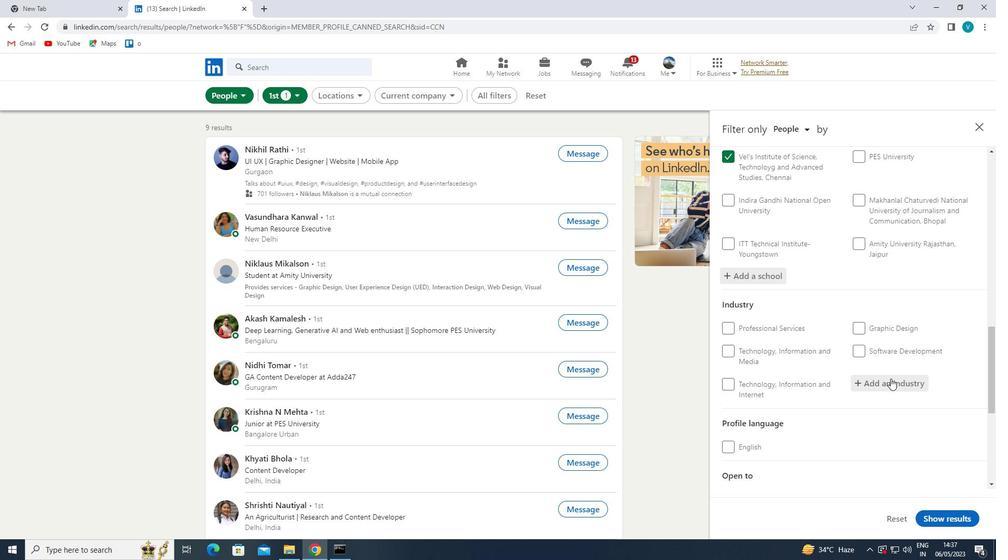 
Action: Mouse moved to (825, 341)
Screenshot: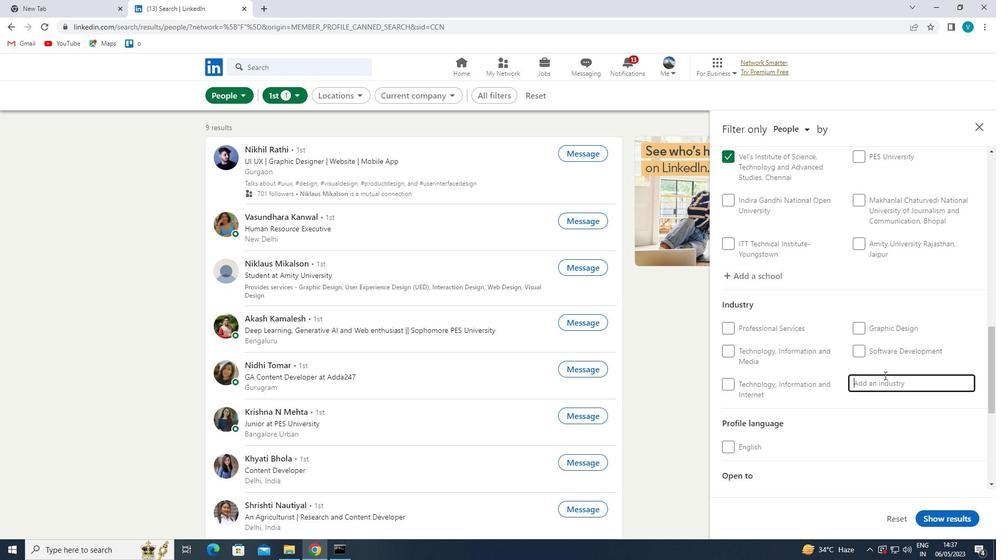 
Action: Key pressed <Key.shift>
Screenshot: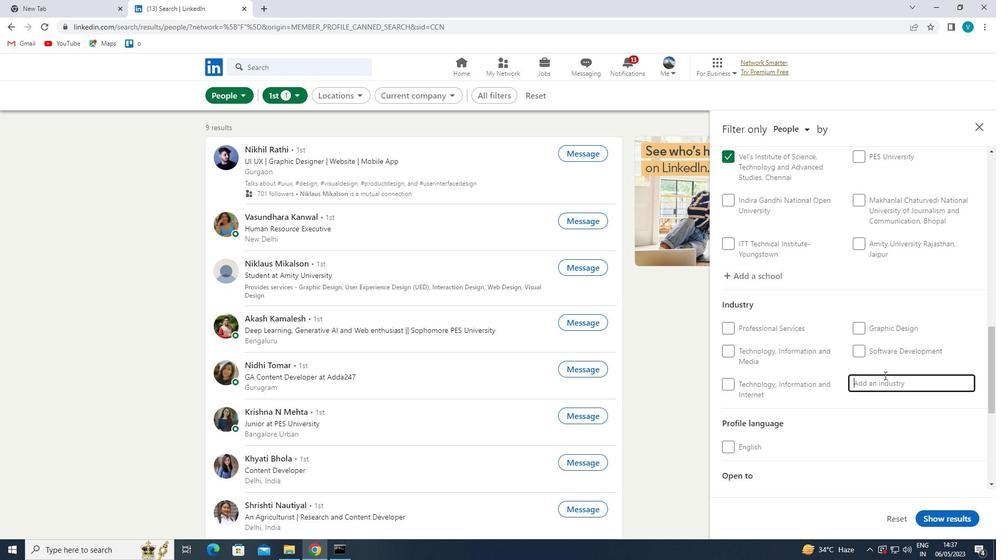 
Action: Mouse moved to (789, 321)
Screenshot: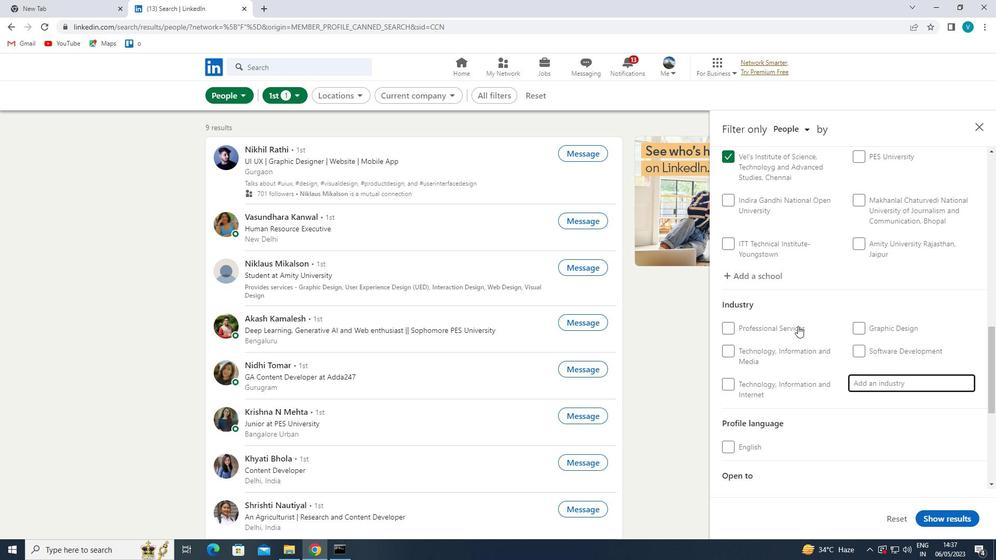 
Action: Key pressed D
Screenshot: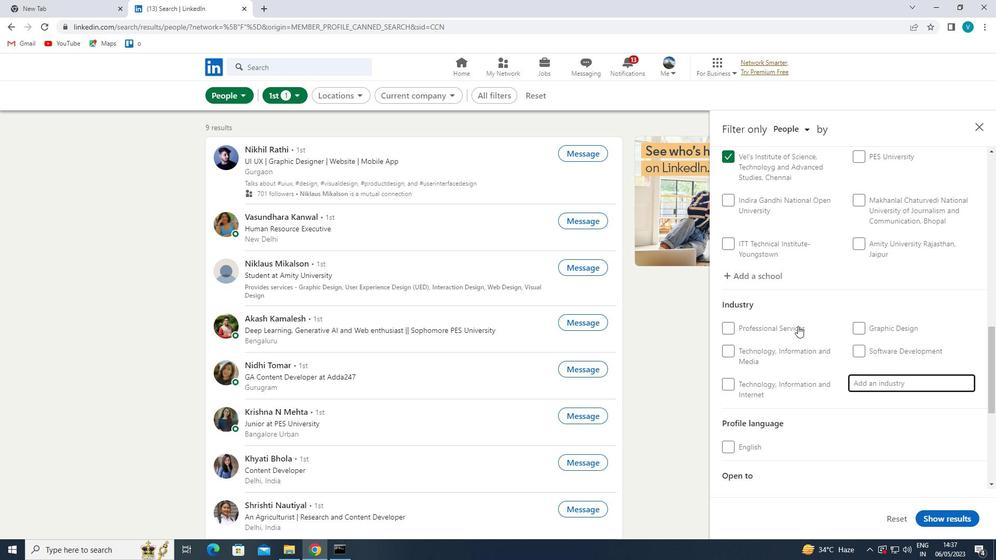 
Action: Mouse moved to (789, 321)
Screenshot: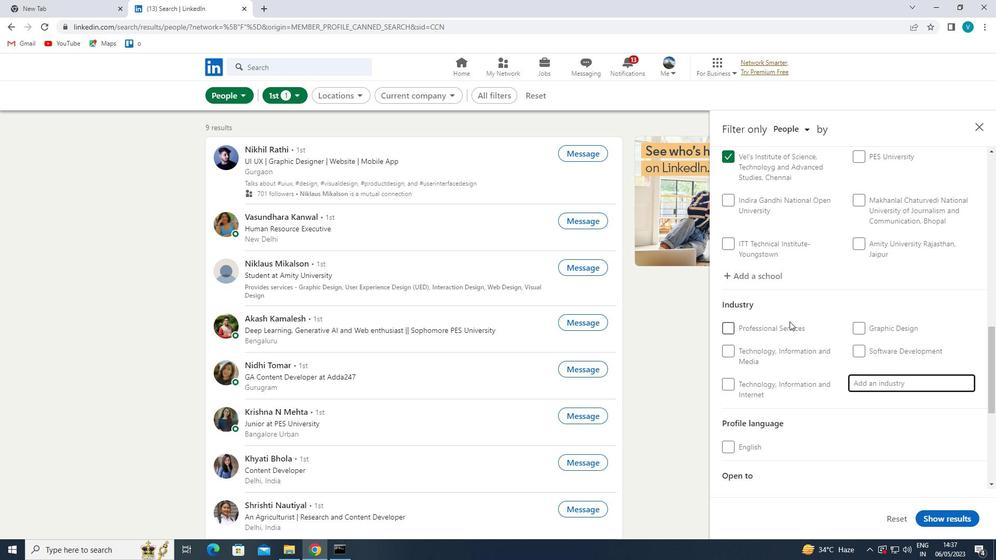 
Action: Key pressed ATA<Key.space><Key.shift>SEC
Screenshot: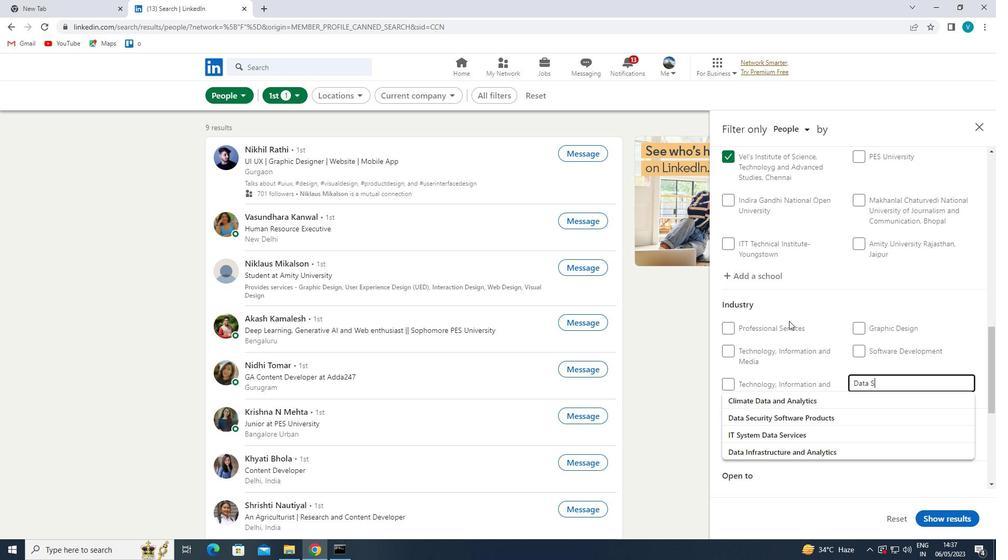 
Action: Mouse moved to (789, 321)
Screenshot: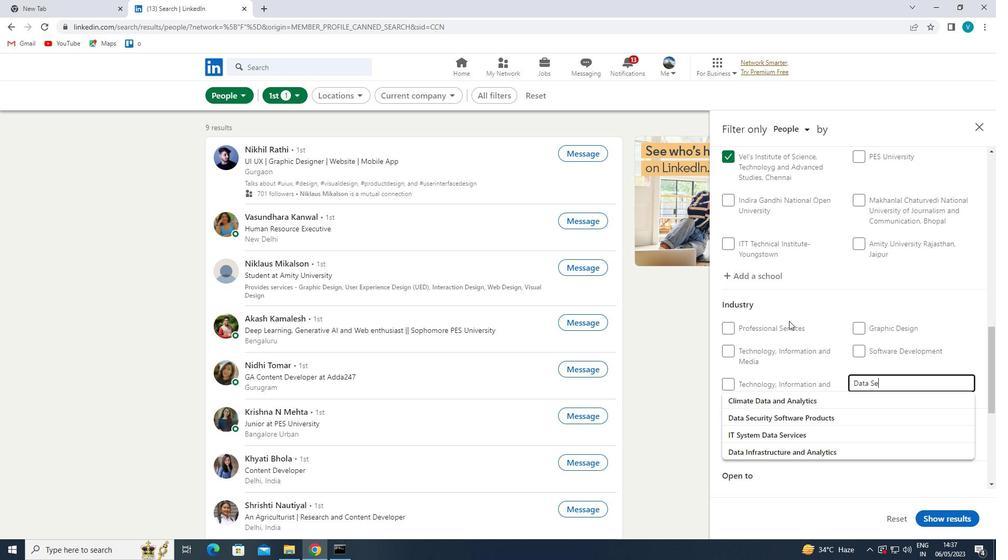 
Action: Key pressed URITY
Screenshot: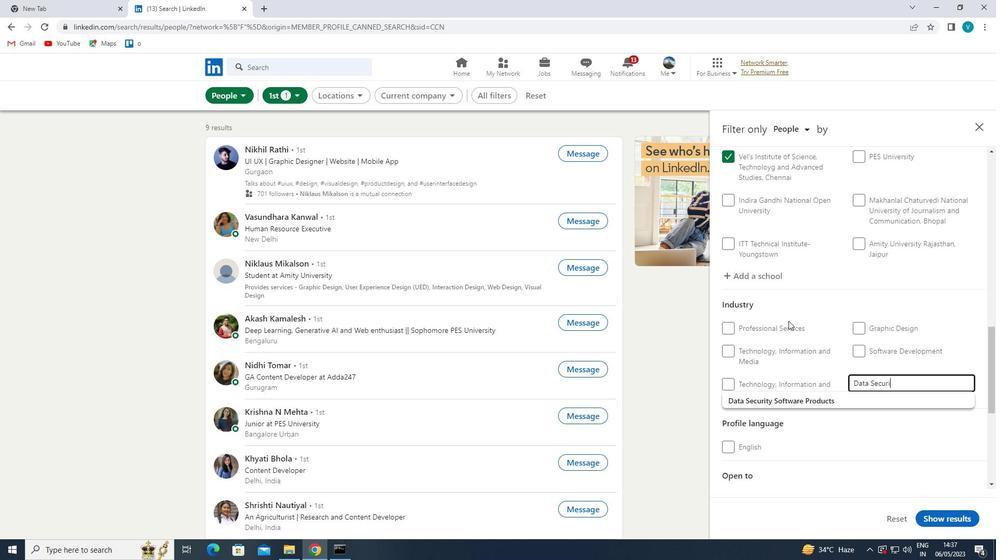 
Action: Mouse moved to (827, 399)
Screenshot: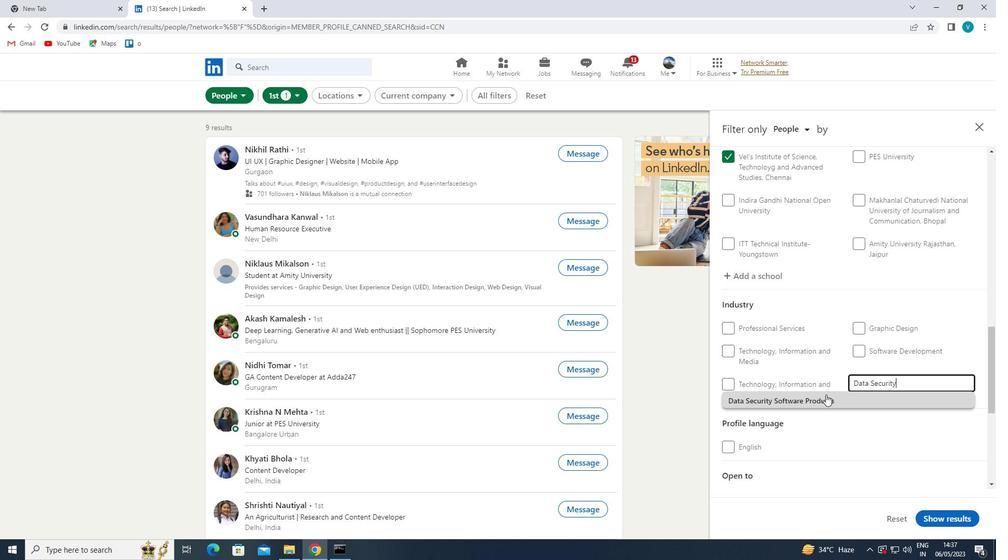 
Action: Mouse pressed left at (827, 399)
Screenshot: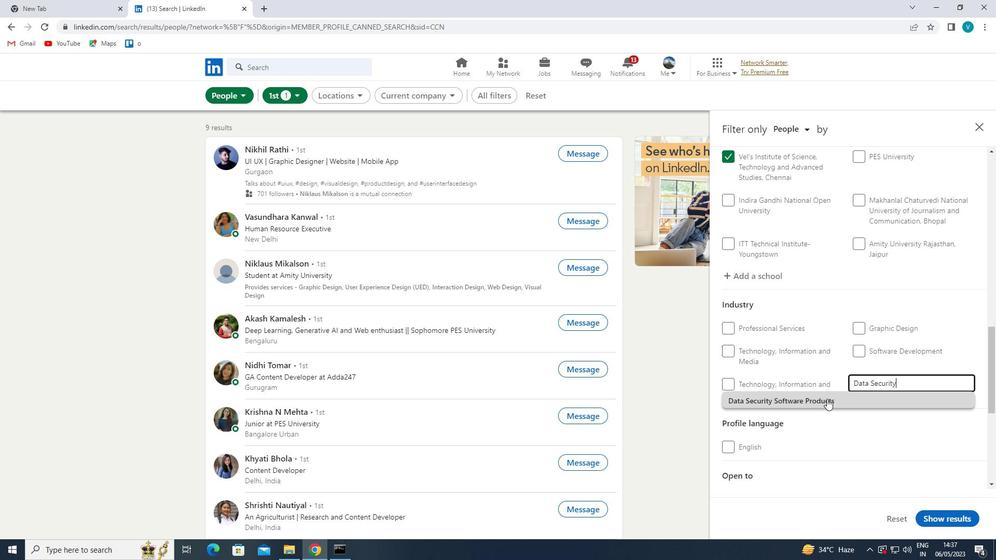 
Action: Mouse moved to (838, 388)
Screenshot: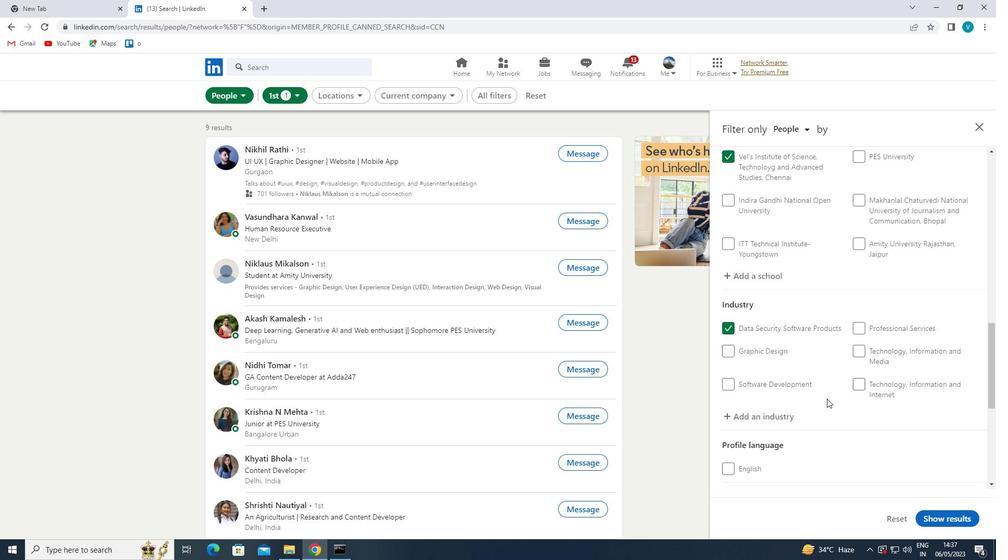 
Action: Mouse scrolled (838, 388) with delta (0, 0)
Screenshot: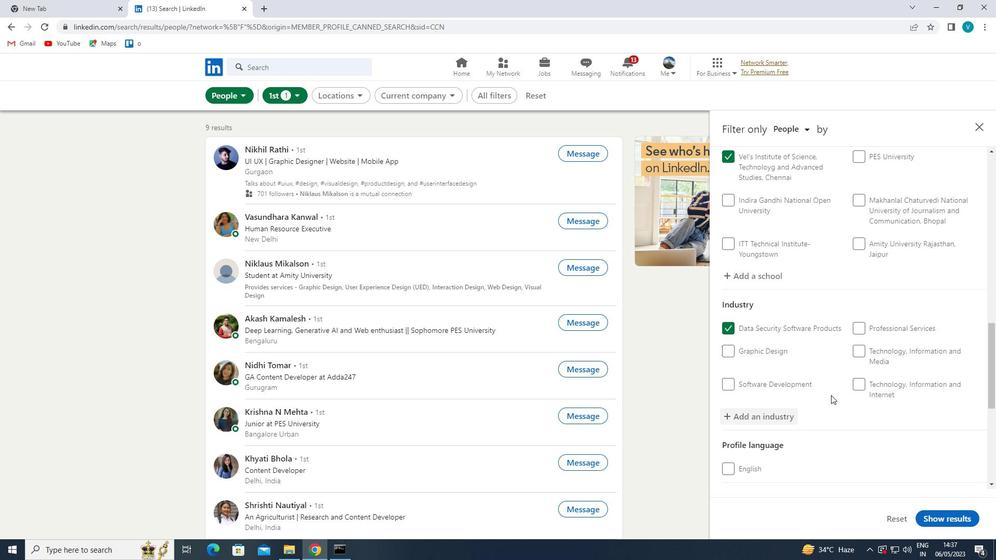 
Action: Mouse moved to (838, 388)
Screenshot: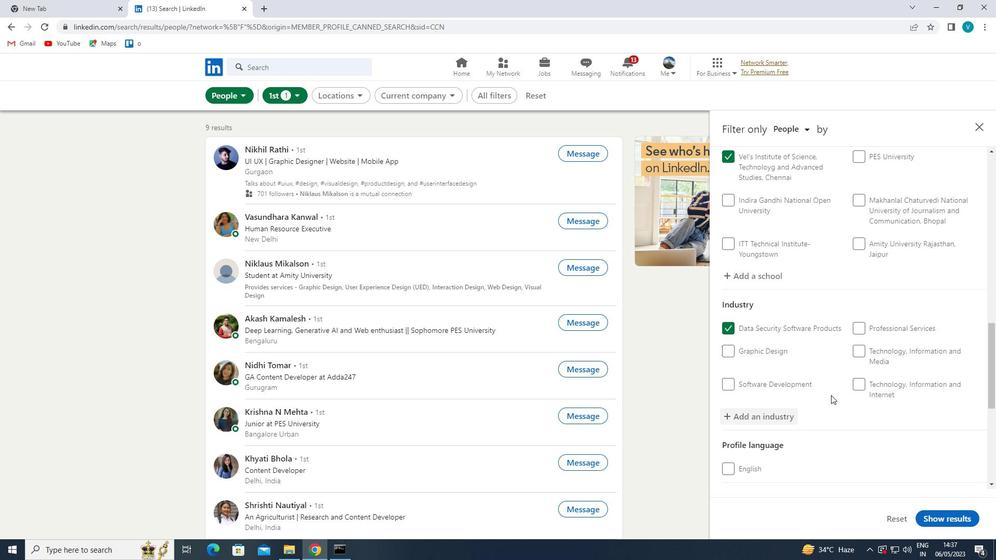 
Action: Mouse scrolled (838, 388) with delta (0, 0)
Screenshot: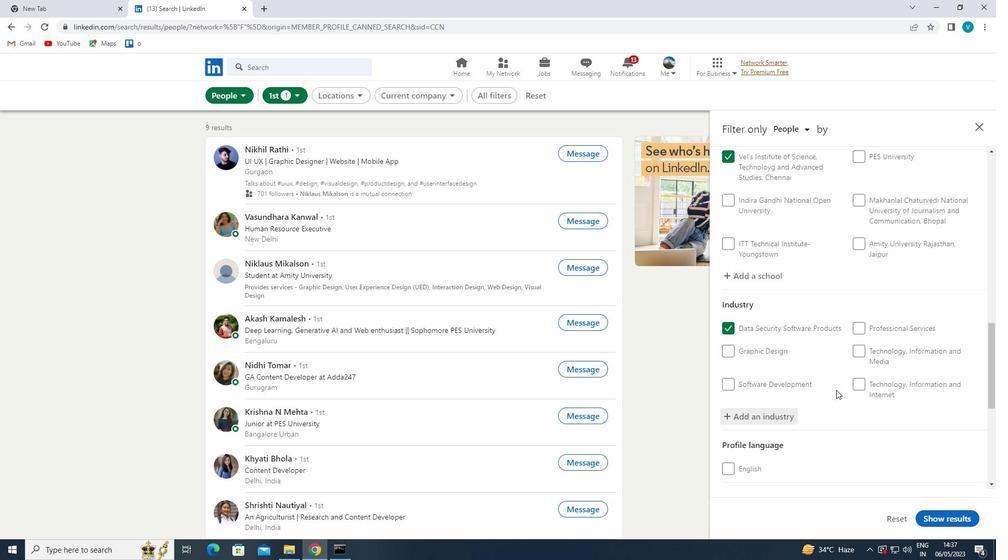 
Action: Mouse scrolled (838, 388) with delta (0, 0)
Screenshot: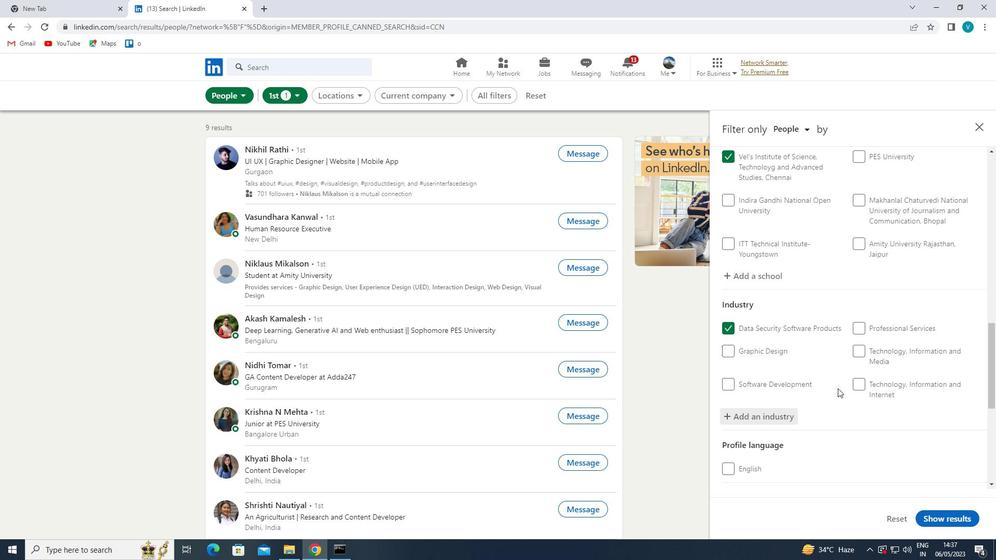 
Action: Mouse scrolled (838, 388) with delta (0, 0)
Screenshot: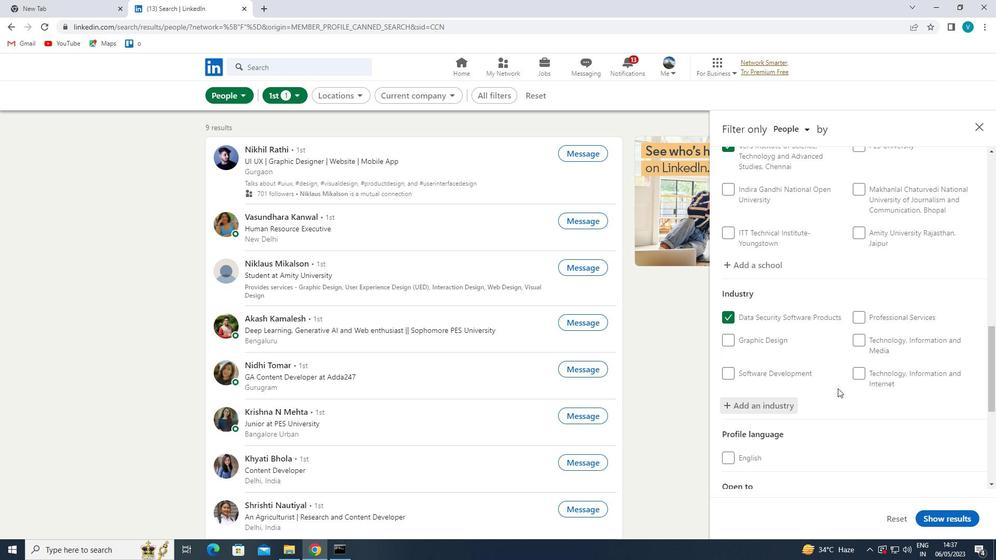 
Action: Mouse moved to (838, 388)
Screenshot: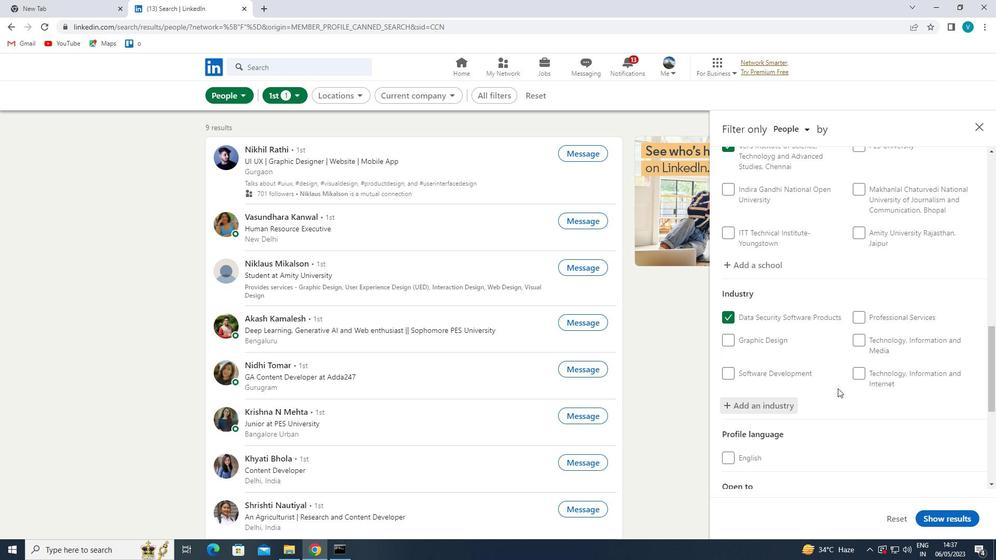 
Action: Mouse scrolled (838, 387) with delta (0, 0)
Screenshot: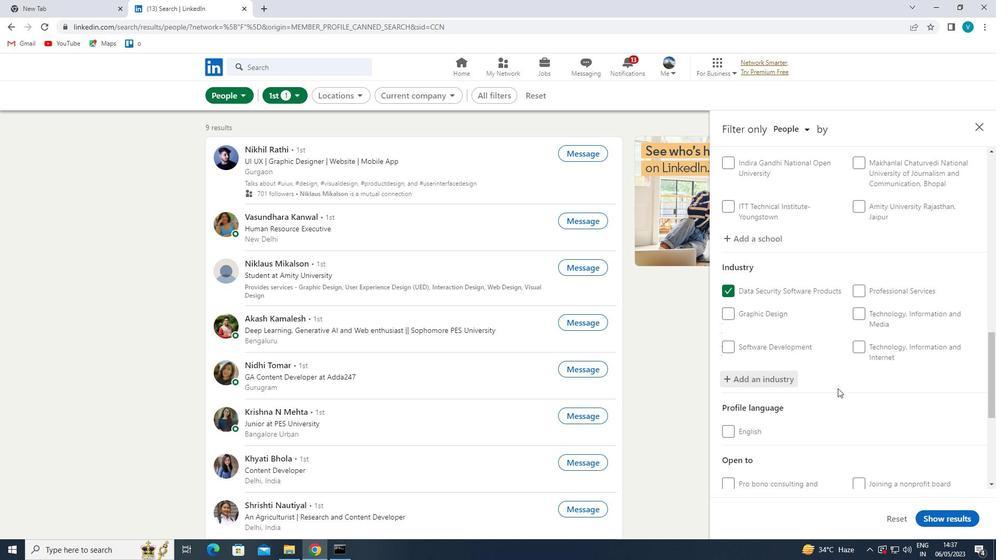 
Action: Mouse moved to (871, 372)
Screenshot: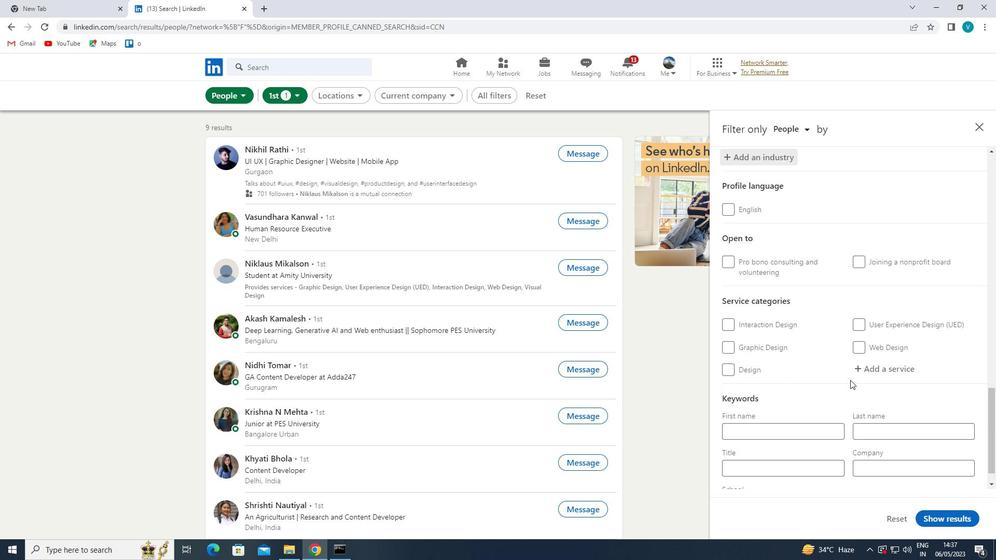 
Action: Mouse pressed left at (871, 372)
Screenshot: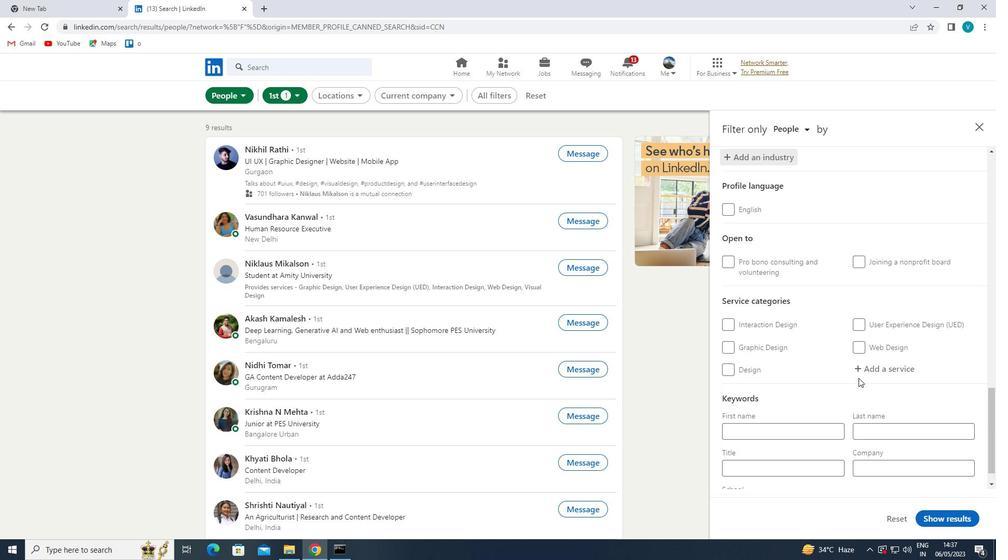 
Action: Key pressed <Key.shift>HAE<Key.backspace><Key.backspace>EADSHOT
Screenshot: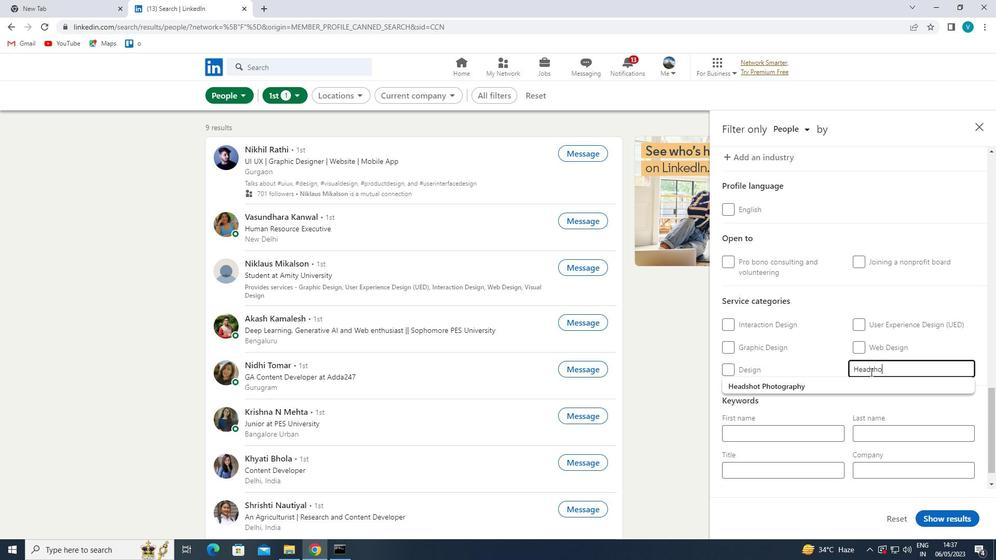 
Action: Mouse moved to (859, 388)
Screenshot: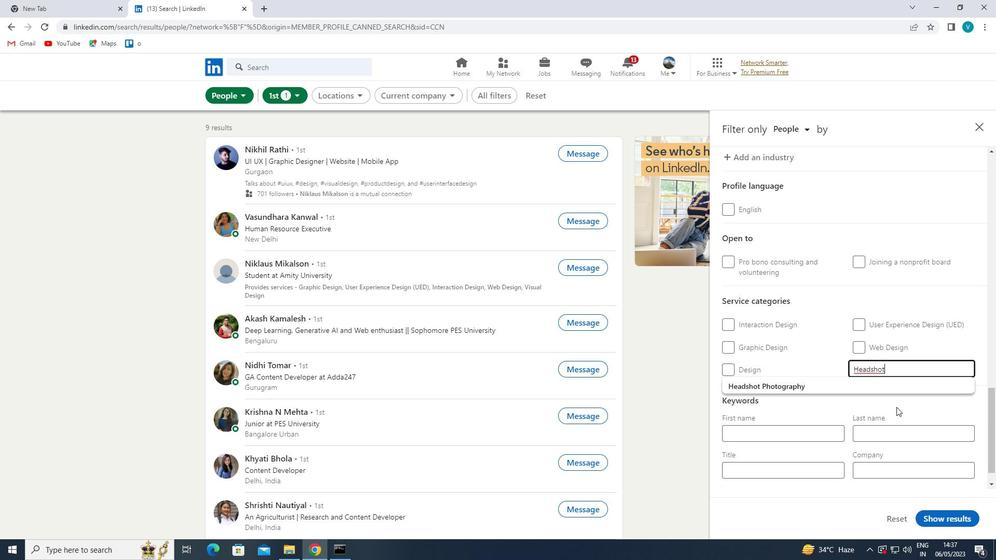 
Action: Mouse pressed left at (859, 388)
Screenshot: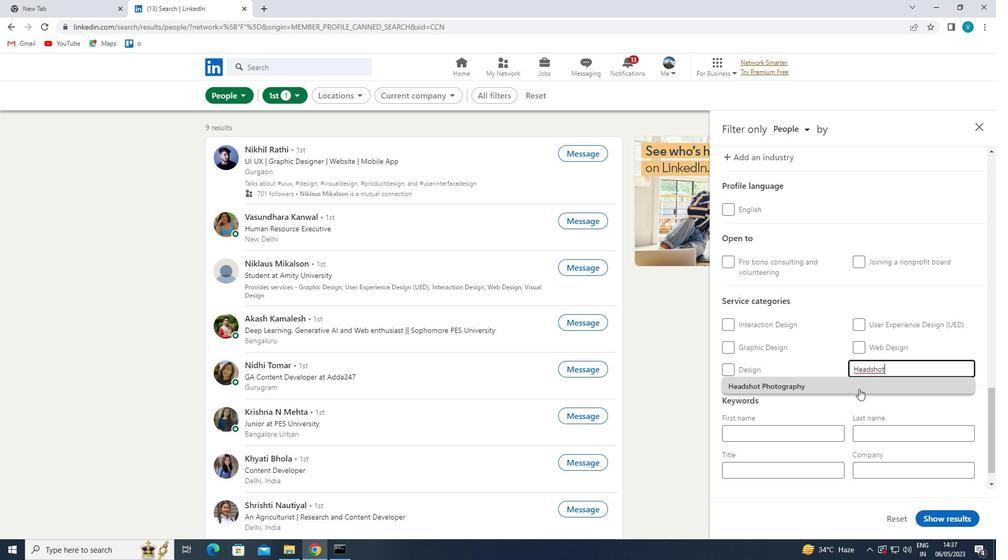 
Action: Mouse moved to (859, 388)
Screenshot: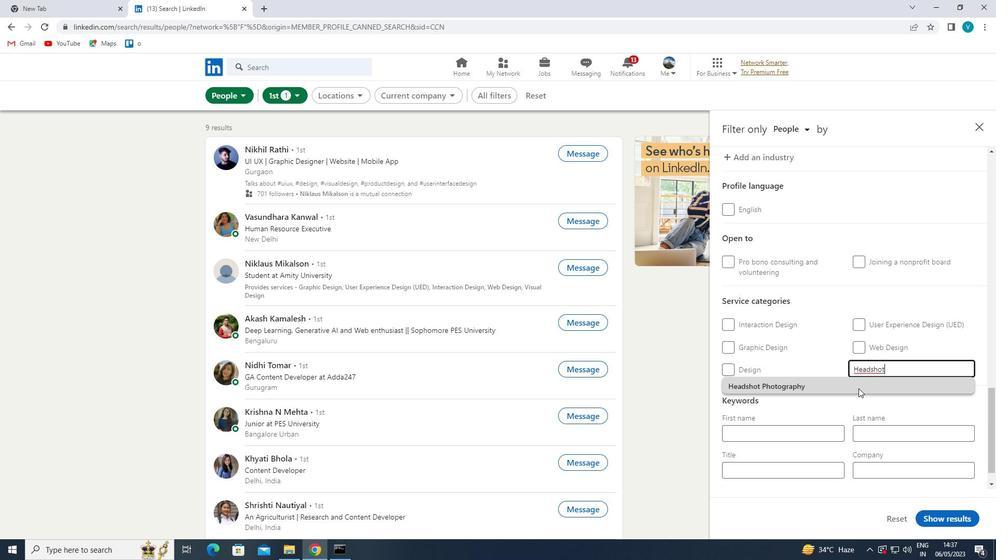 
Action: Mouse scrolled (859, 388) with delta (0, 0)
Screenshot: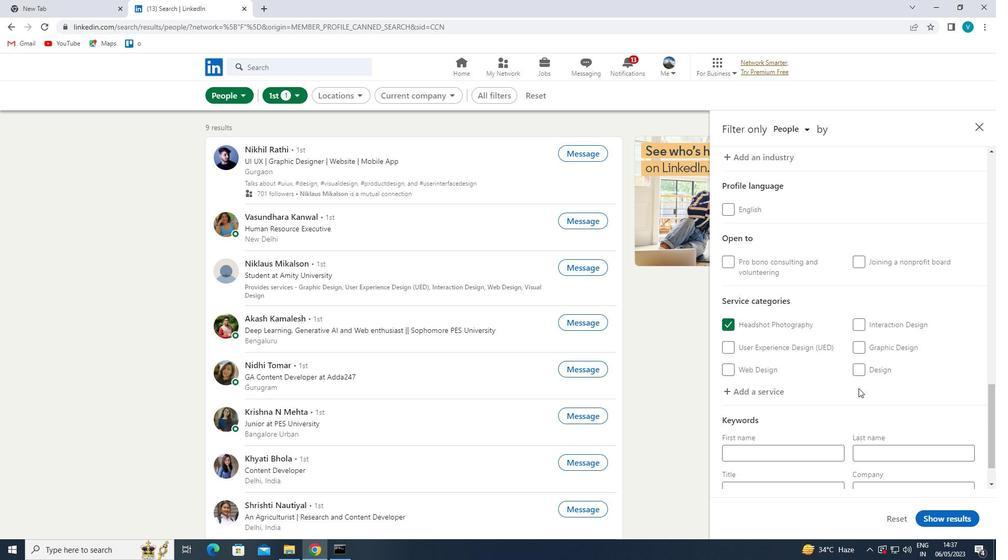 
Action: Mouse scrolled (859, 388) with delta (0, 0)
Screenshot: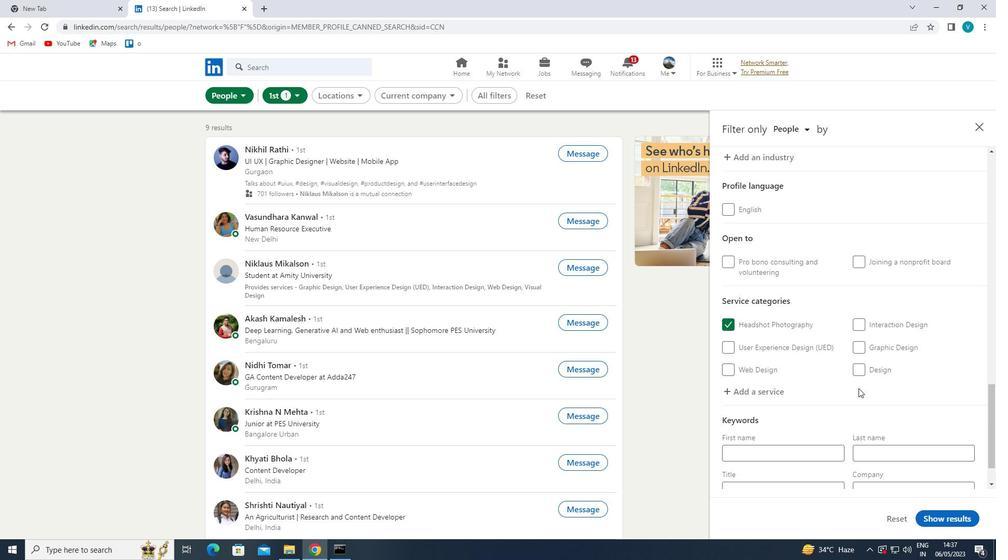 
Action: Mouse moved to (857, 388)
Screenshot: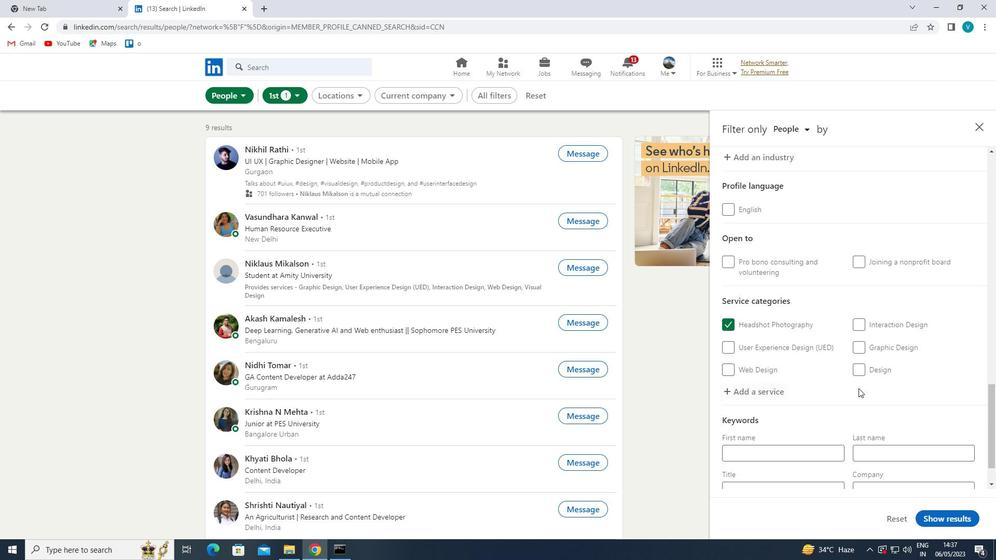 
Action: Mouse scrolled (857, 387) with delta (0, 0)
Screenshot: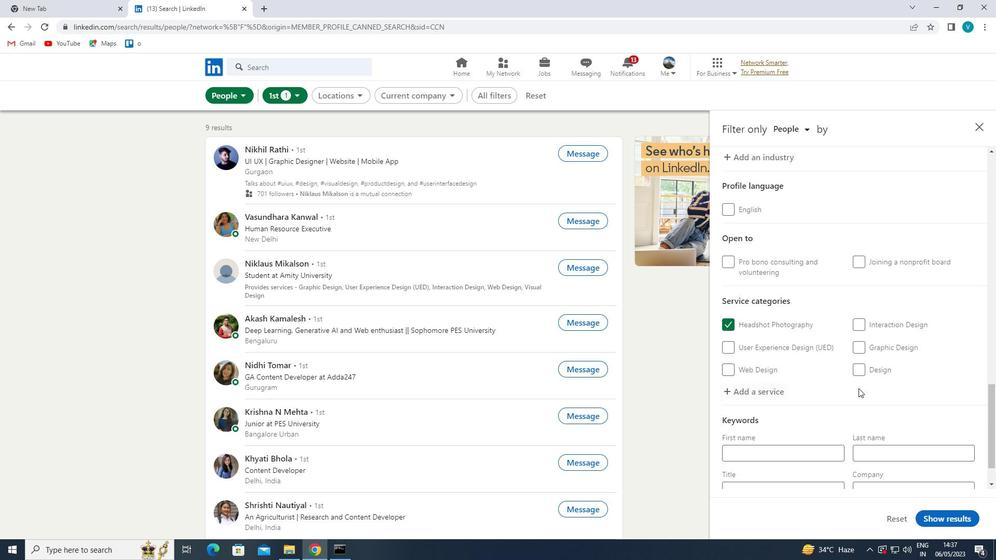 
Action: Mouse moved to (805, 438)
Screenshot: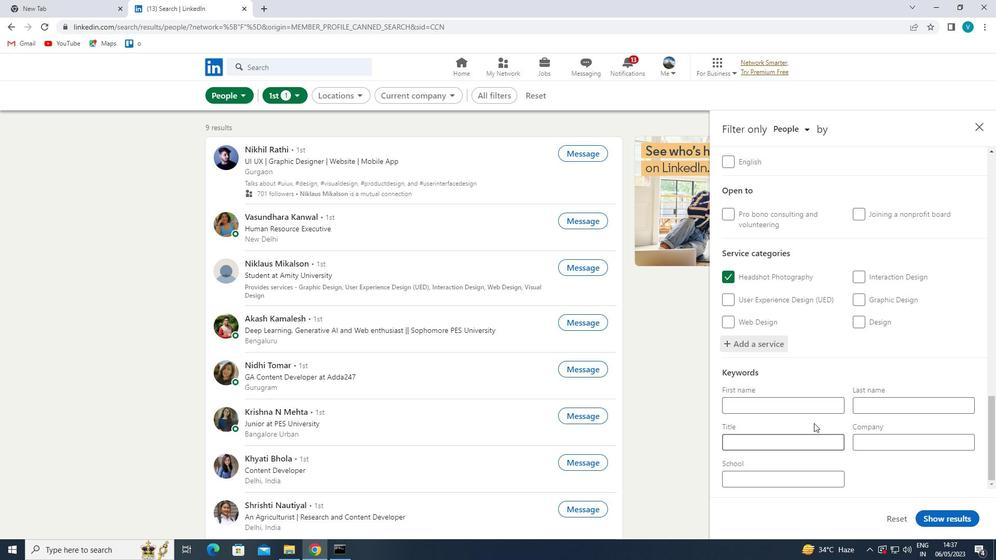 
Action: Mouse pressed left at (805, 438)
Screenshot: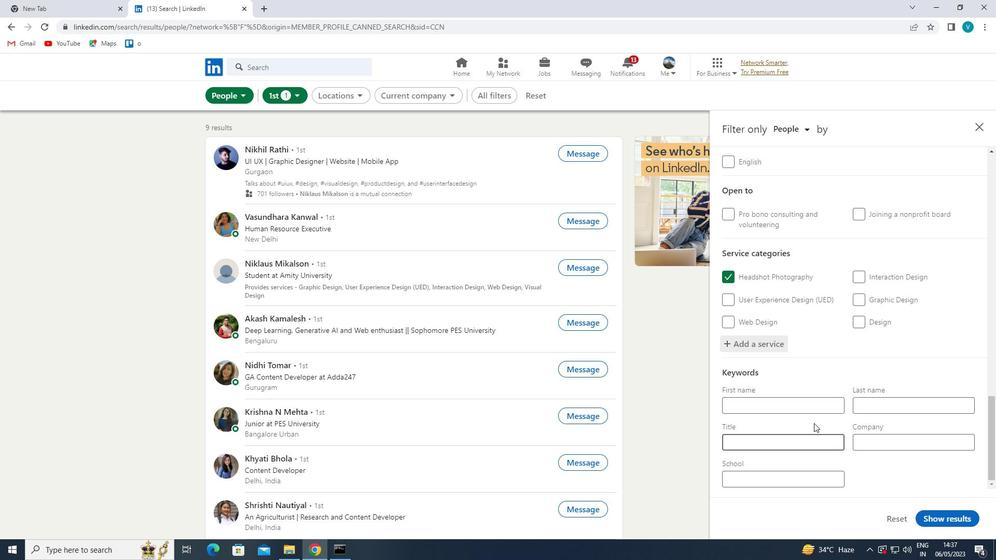 
Action: Mouse moved to (805, 438)
Screenshot: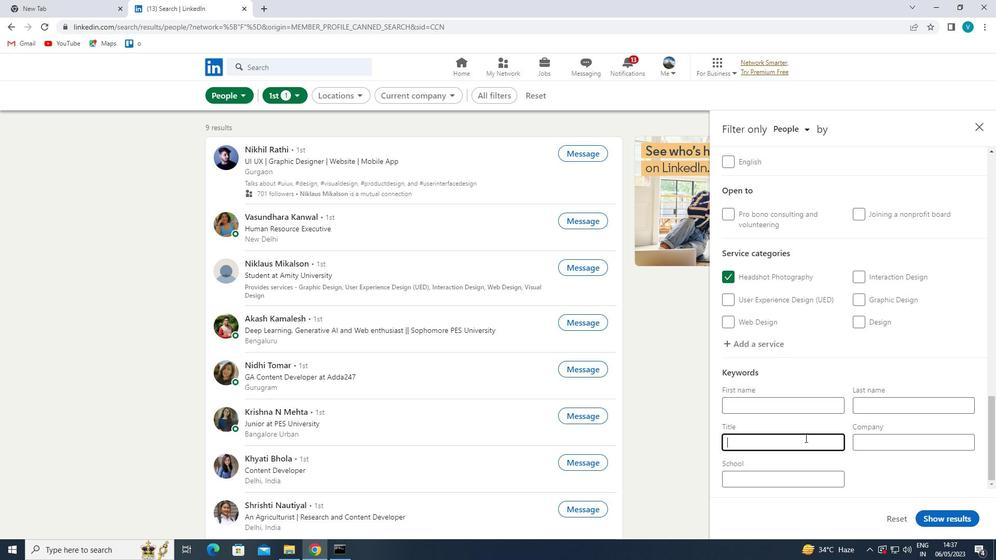 
Action: Key pressed <Key.shift>SOCIOLOGIST<Key.space>
Screenshot: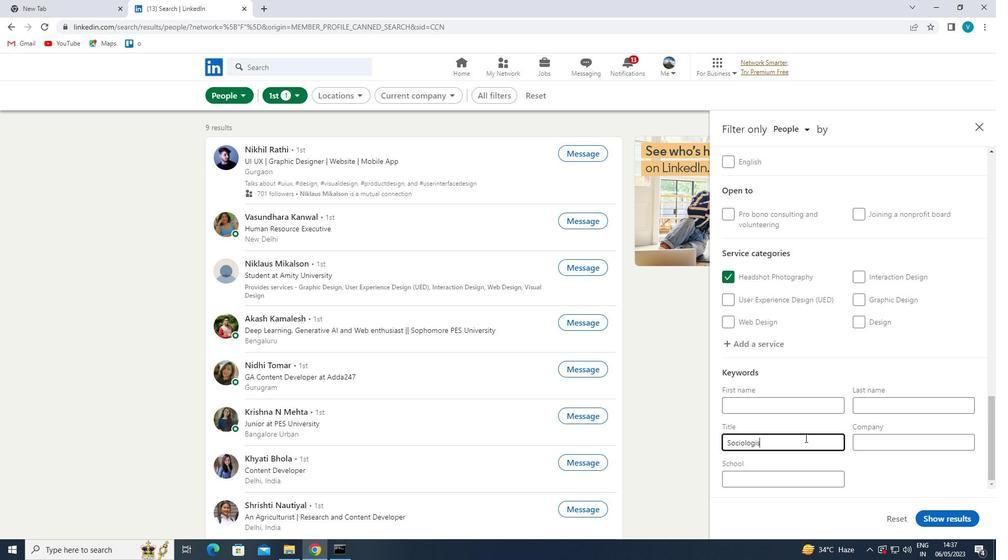 
Action: Mouse moved to (938, 516)
Screenshot: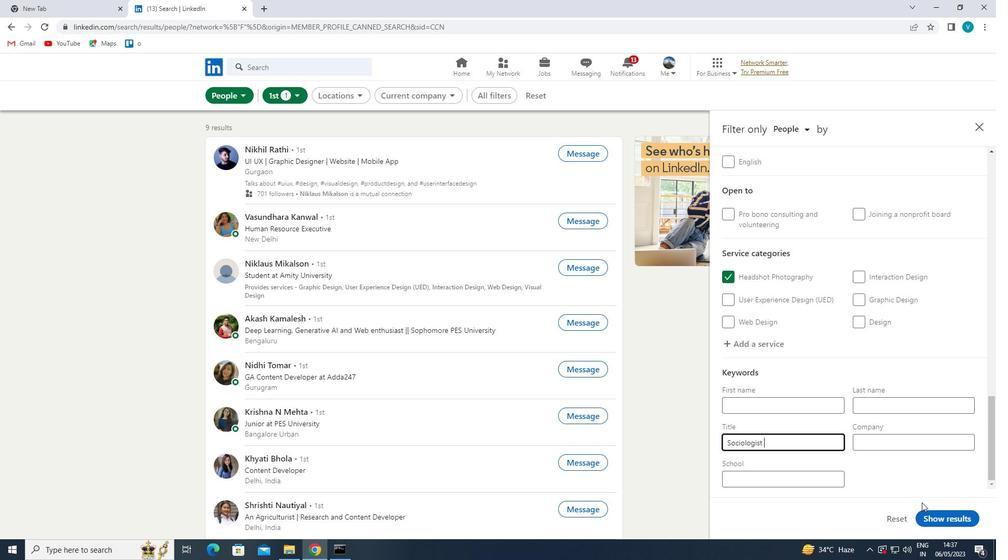 
Action: Mouse pressed left at (938, 516)
Screenshot: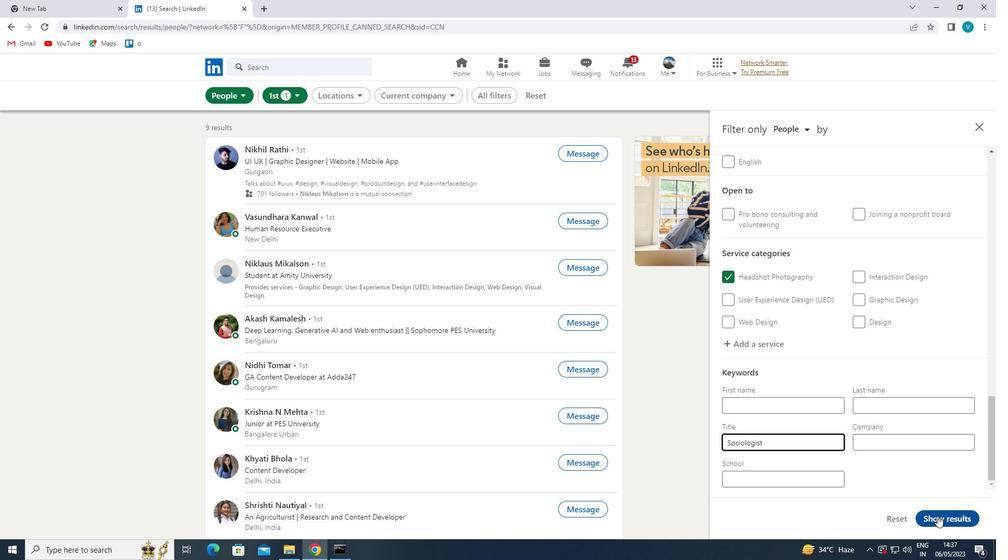 
Action: Mouse moved to (900, 537)
Screenshot: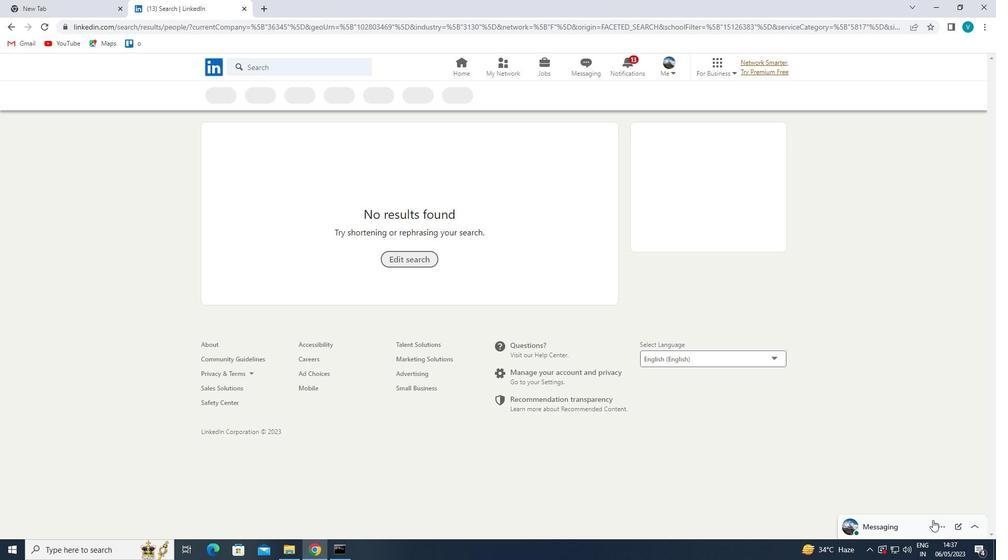 
